 Task: Search round trip flight ticket for 5 adults, 2 children, 1 infant in seat and 1 infant on lap in economy from Wrangell: Wrangell Airport (also See Wrangell Seaplane Base) to Greenville: Pitt-greenville Airport on 5-2-2023 and return on 5-3-2023. Number of bags: 10 checked bags. Price is upto 83000. Outbound departure time preference is 15:00. Return departure time preference is 15:15.
Action: Mouse moved to (220, 218)
Screenshot: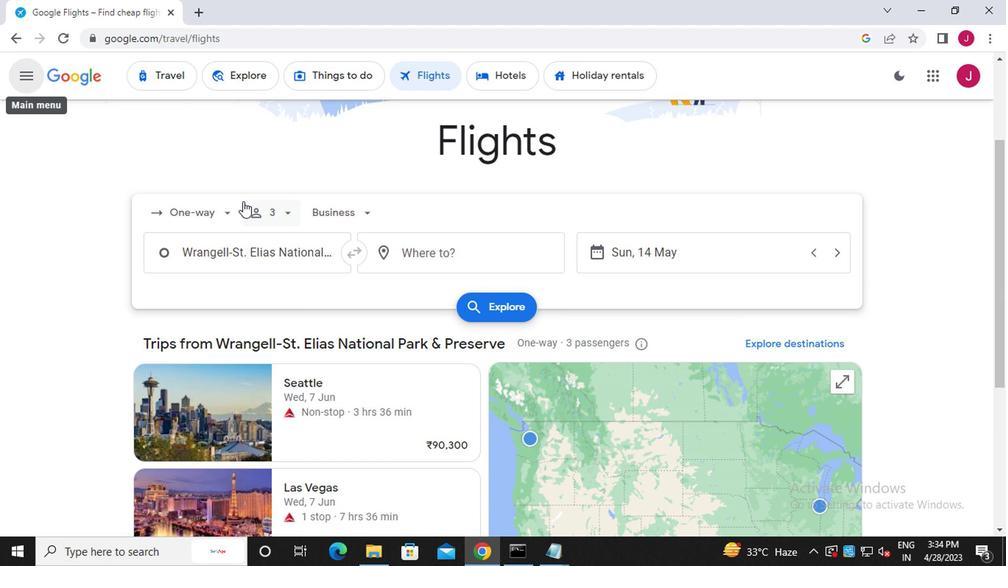 
Action: Mouse pressed left at (220, 218)
Screenshot: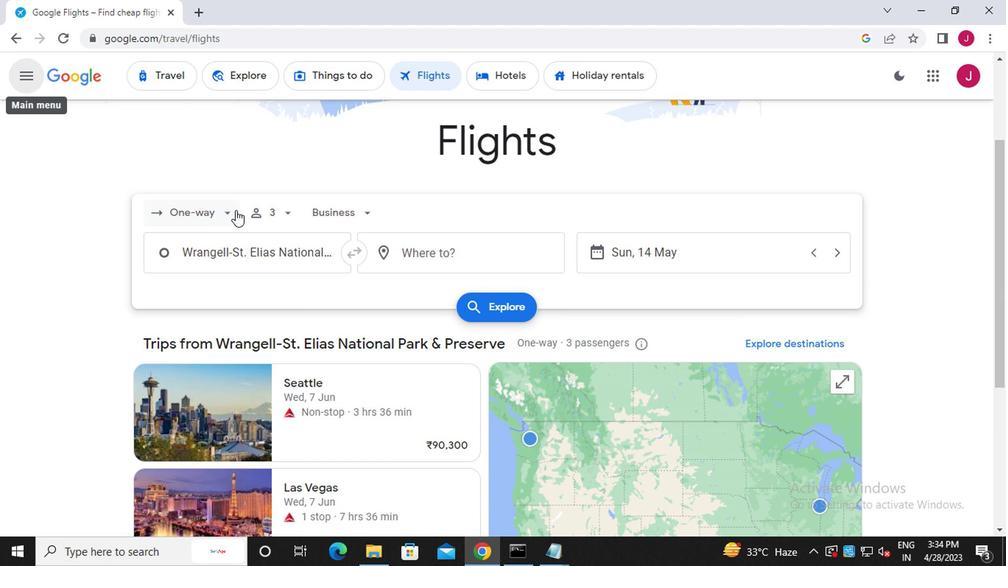 
Action: Mouse moved to (218, 245)
Screenshot: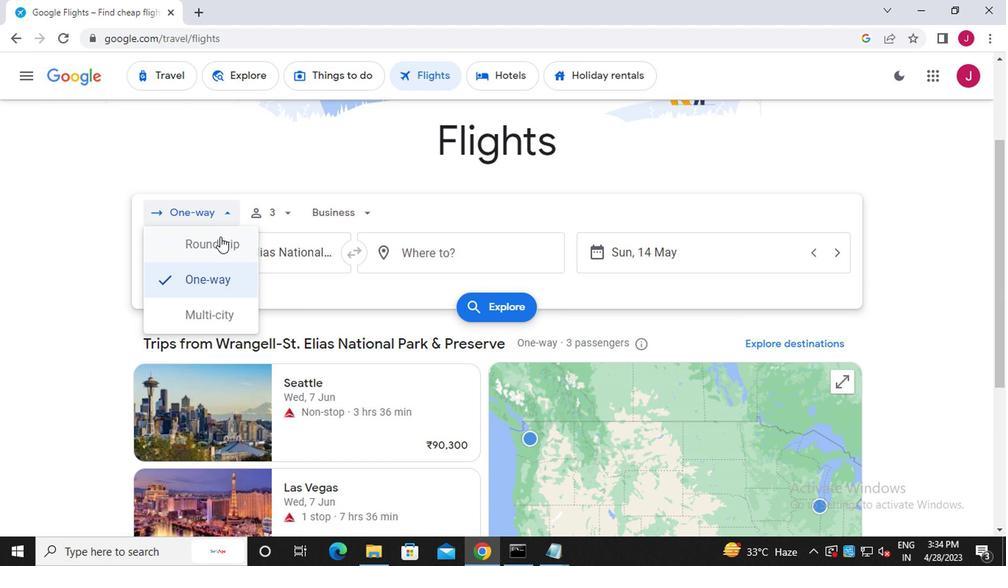 
Action: Mouse pressed left at (218, 245)
Screenshot: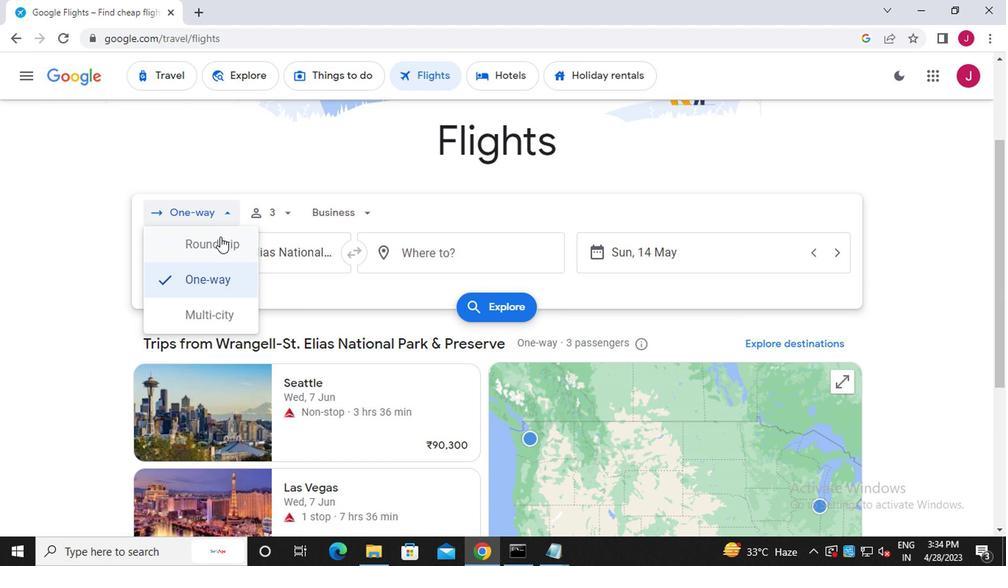
Action: Mouse moved to (288, 216)
Screenshot: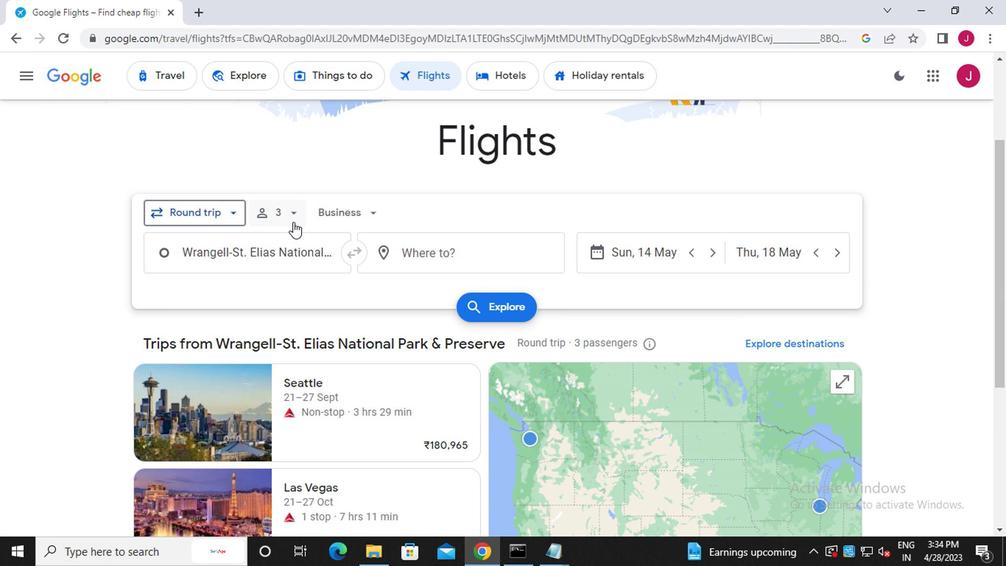 
Action: Mouse pressed left at (288, 216)
Screenshot: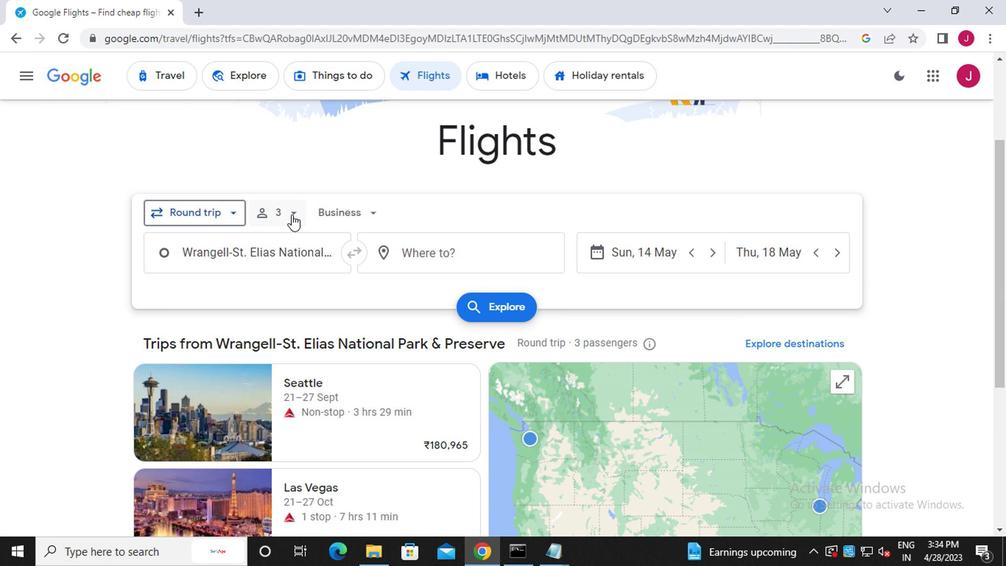 
Action: Mouse moved to (403, 249)
Screenshot: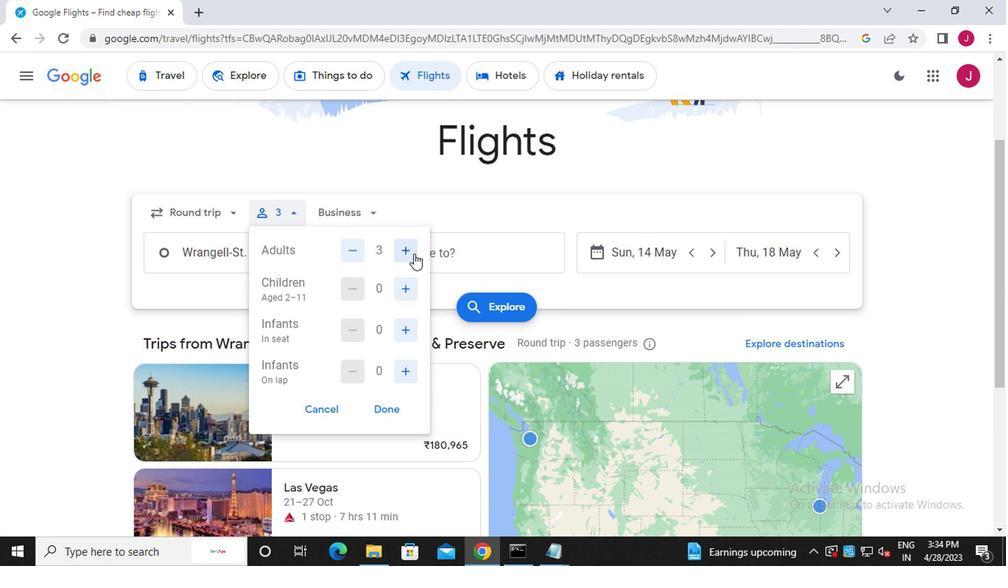 
Action: Mouse pressed left at (403, 249)
Screenshot: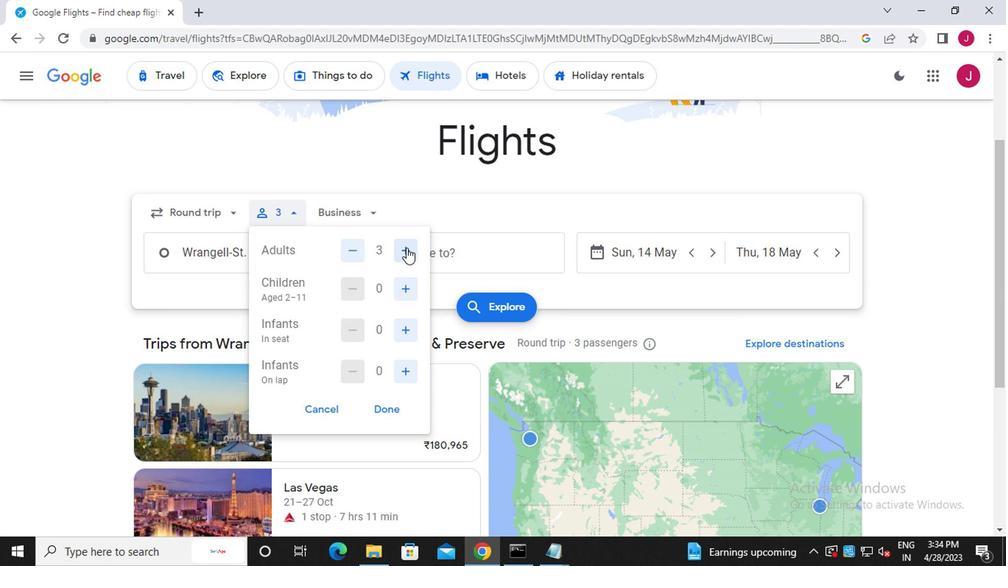 
Action: Mouse pressed left at (403, 249)
Screenshot: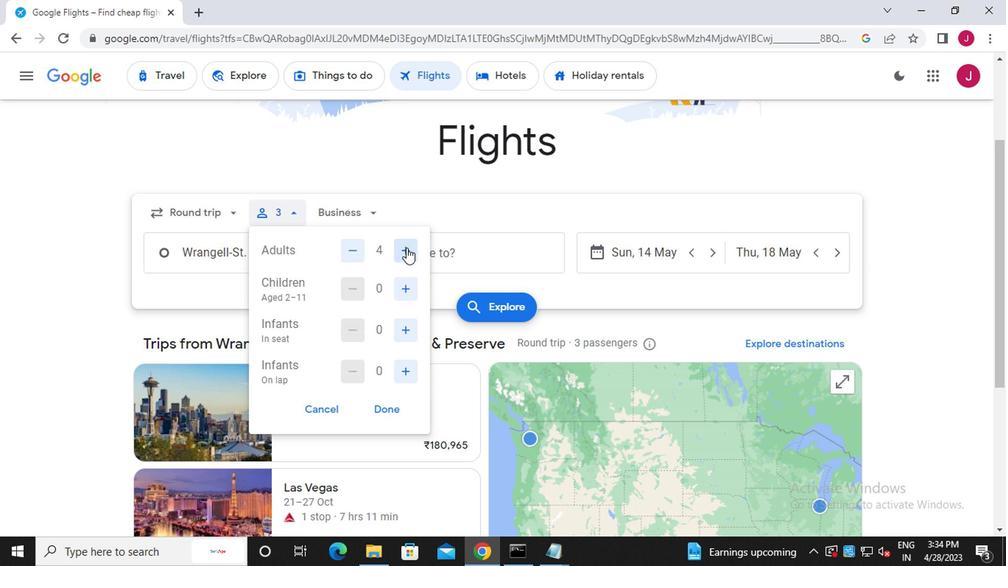 
Action: Mouse moved to (402, 294)
Screenshot: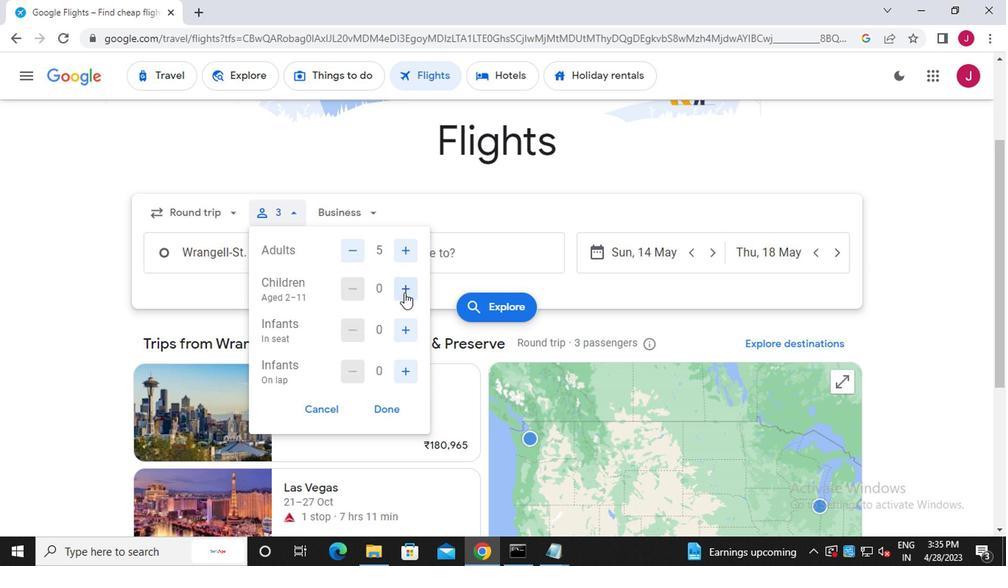 
Action: Mouse pressed left at (402, 294)
Screenshot: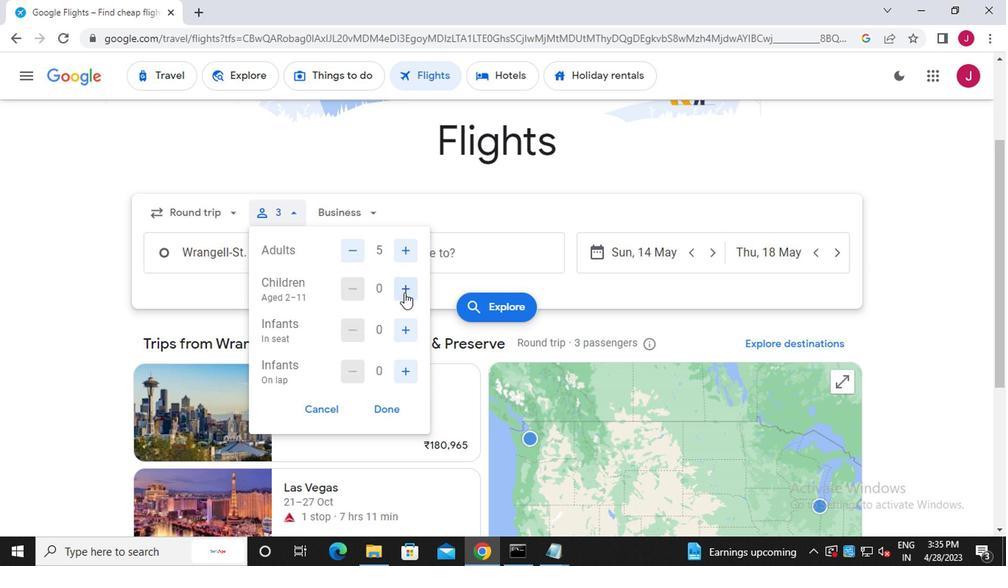 
Action: Mouse moved to (403, 294)
Screenshot: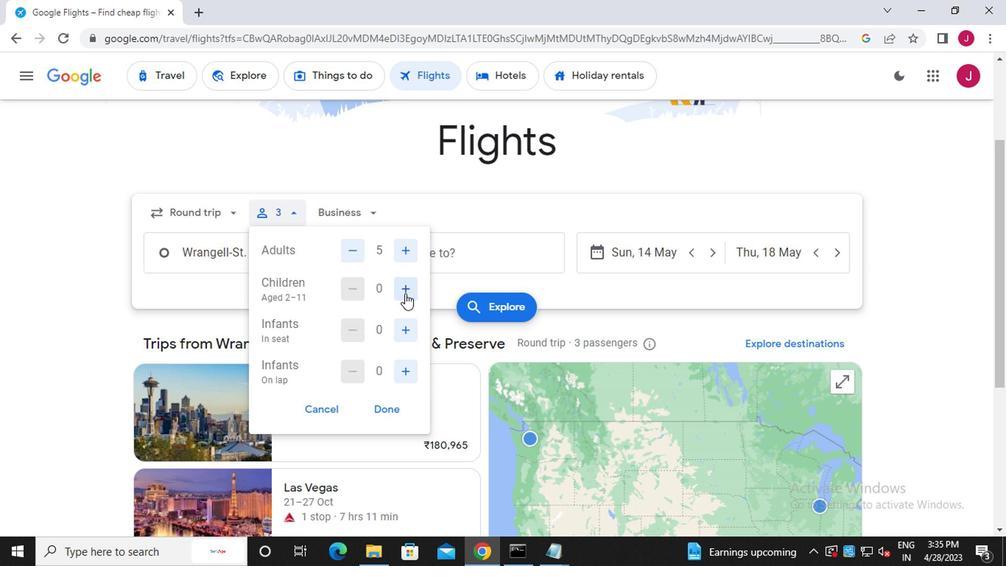 
Action: Mouse pressed left at (403, 294)
Screenshot: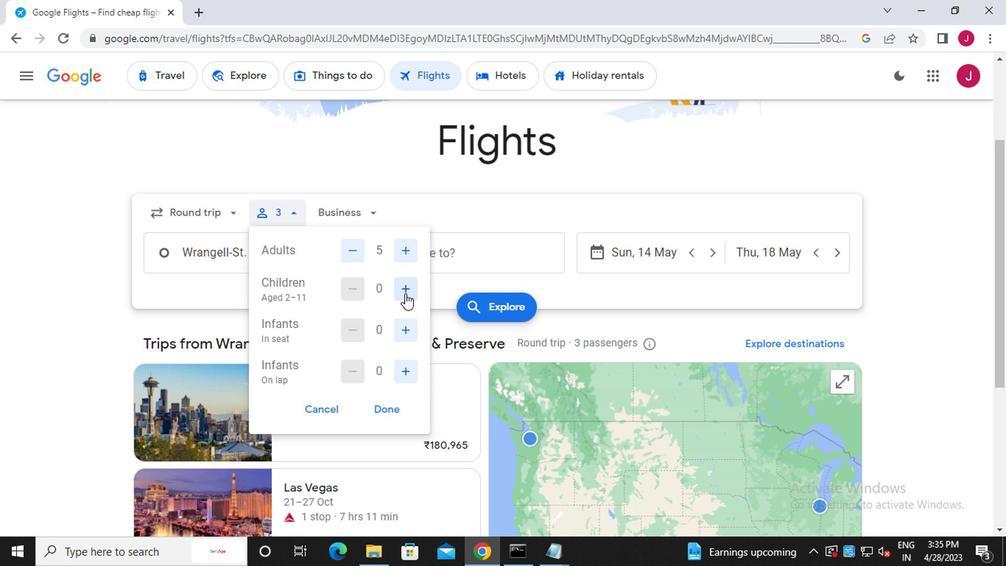 
Action: Mouse moved to (398, 335)
Screenshot: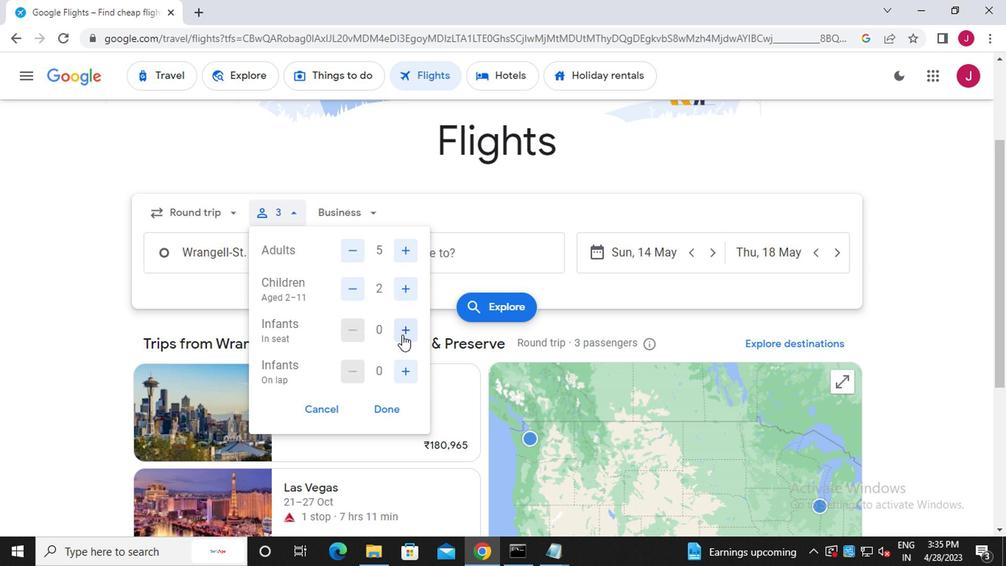 
Action: Mouse pressed left at (398, 335)
Screenshot: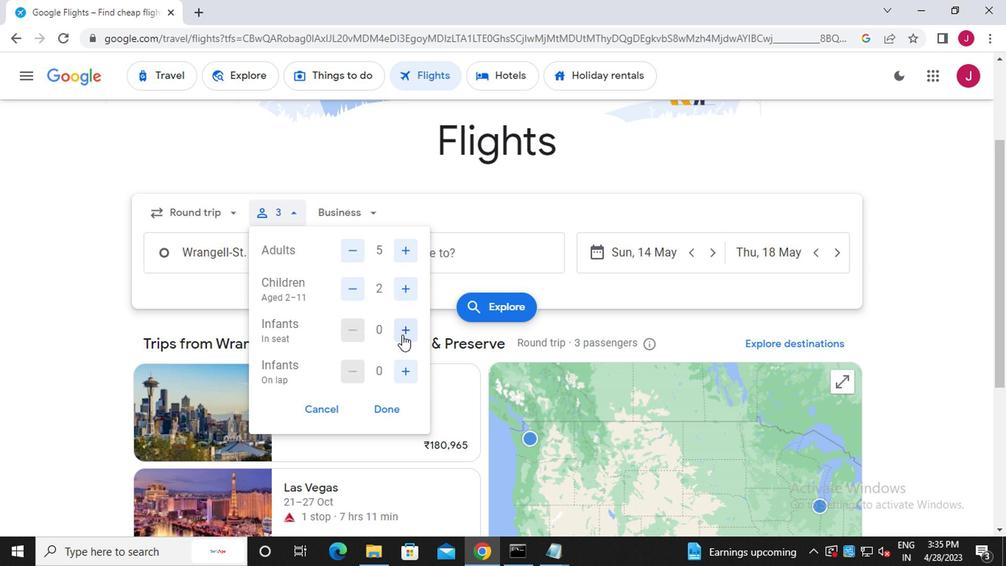 
Action: Mouse moved to (405, 370)
Screenshot: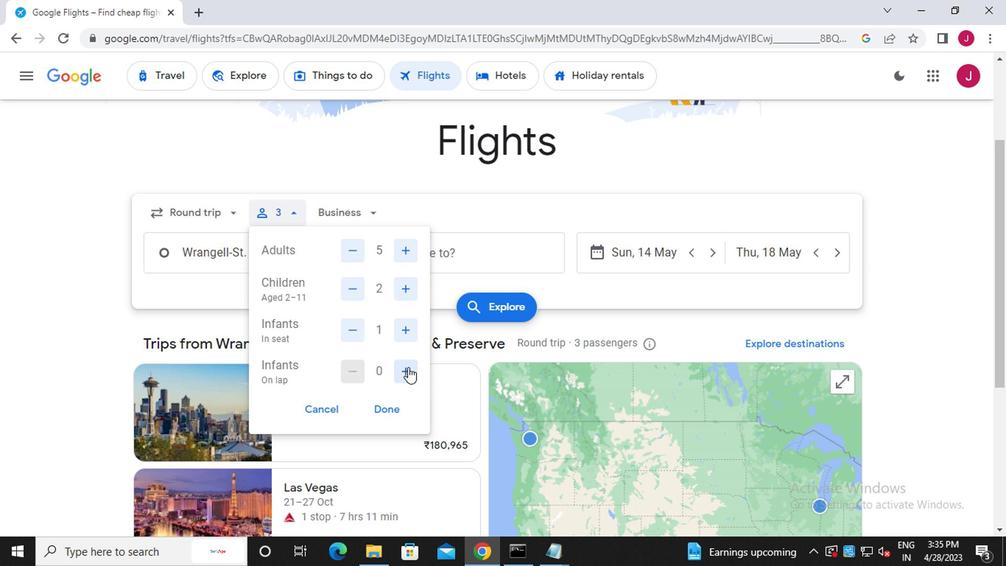 
Action: Mouse pressed left at (405, 370)
Screenshot: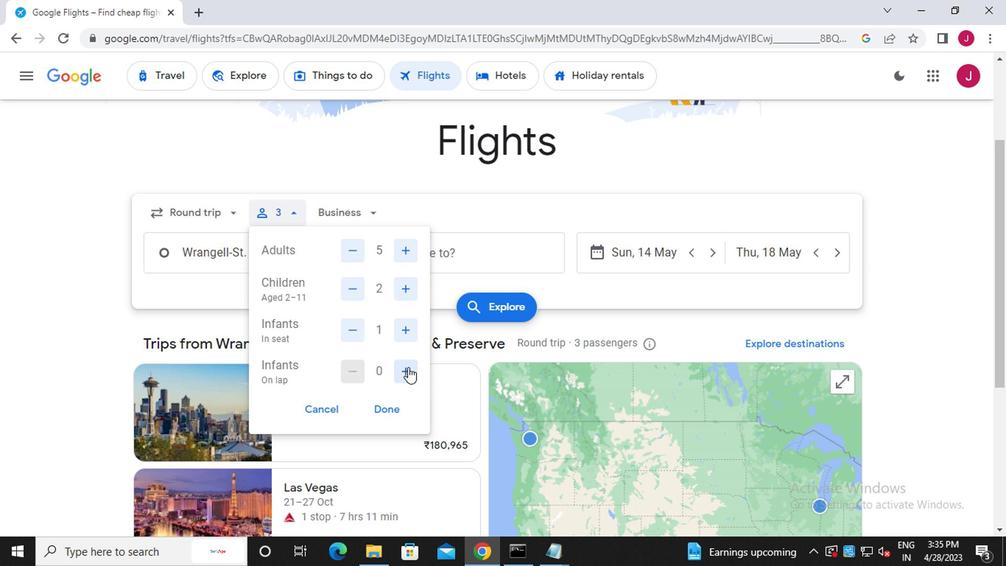 
Action: Mouse moved to (388, 407)
Screenshot: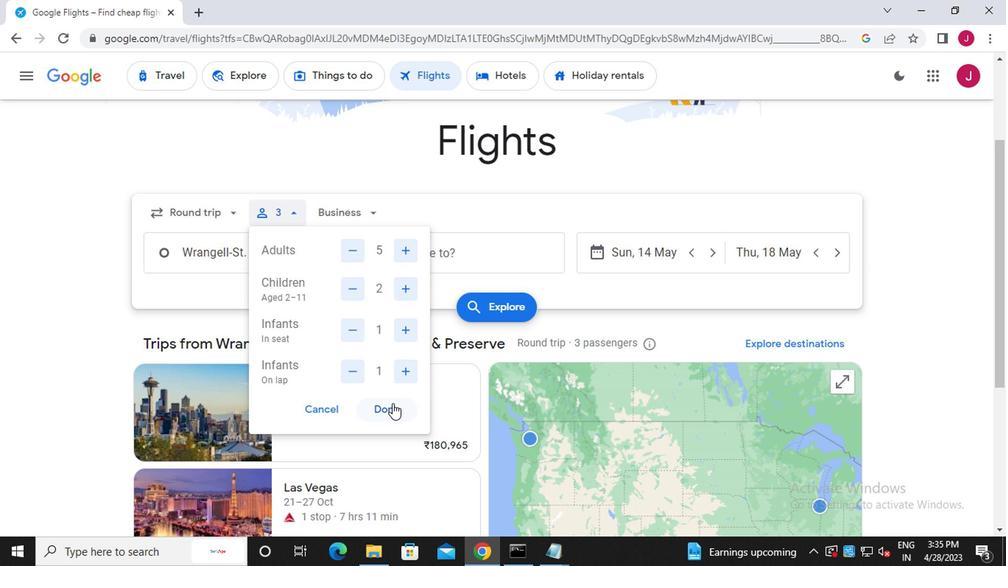 
Action: Mouse pressed left at (388, 407)
Screenshot: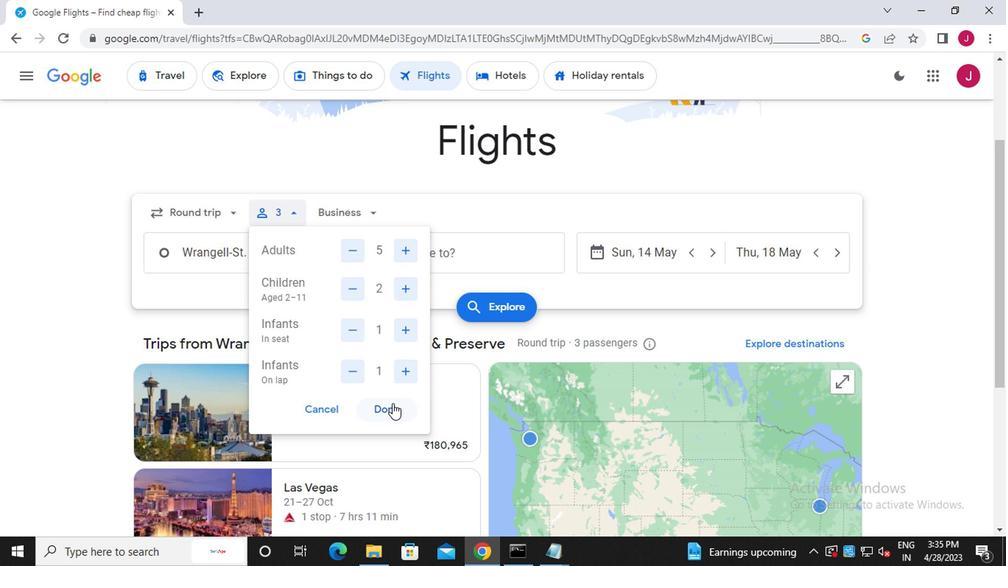 
Action: Mouse moved to (362, 210)
Screenshot: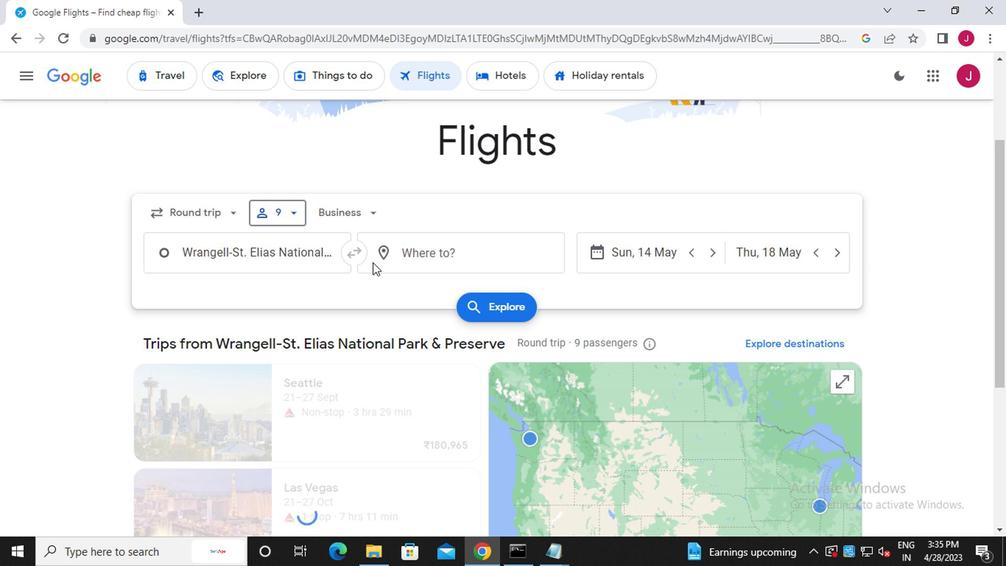 
Action: Mouse pressed left at (362, 210)
Screenshot: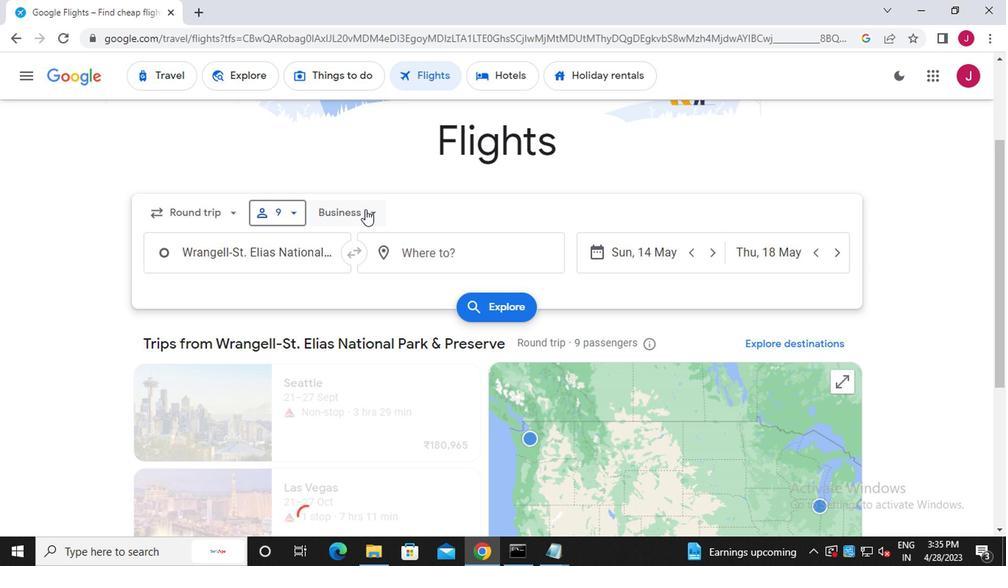 
Action: Mouse moved to (383, 245)
Screenshot: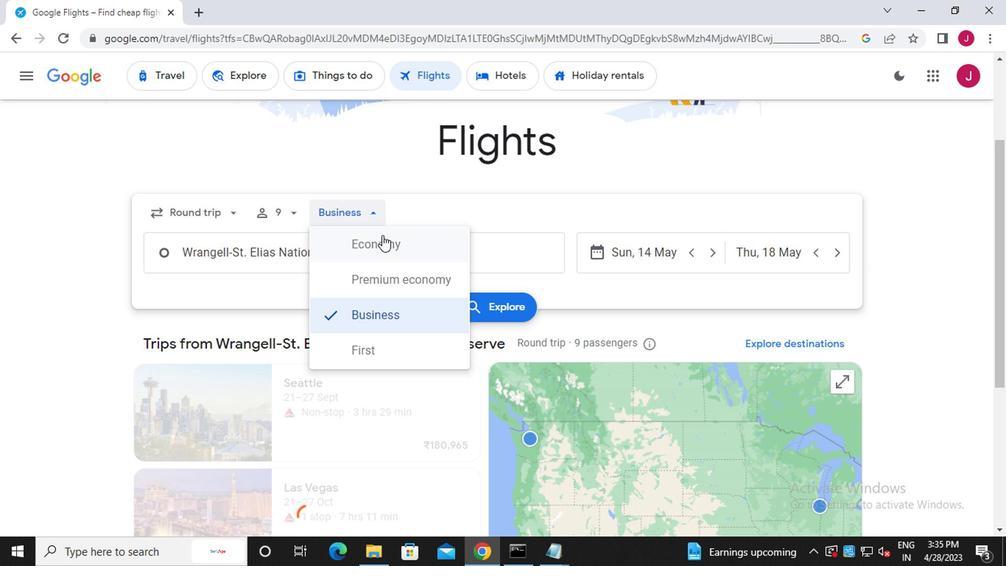 
Action: Mouse pressed left at (383, 245)
Screenshot: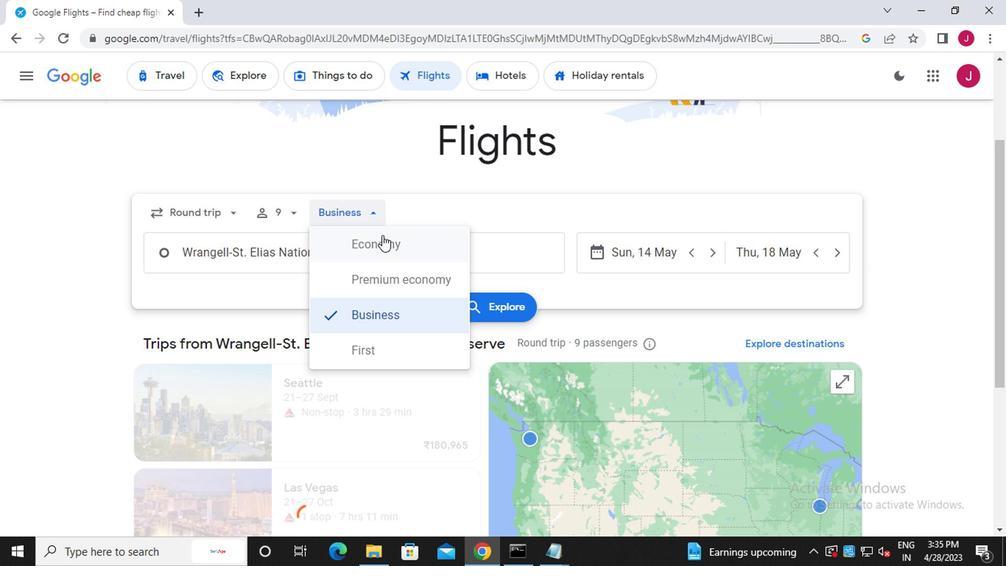 
Action: Mouse moved to (317, 258)
Screenshot: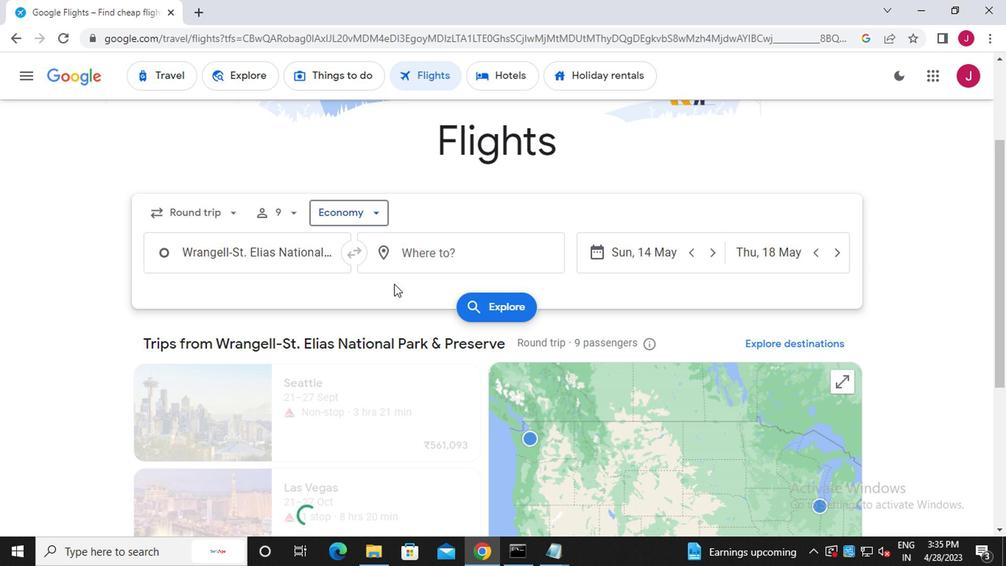 
Action: Mouse pressed left at (317, 258)
Screenshot: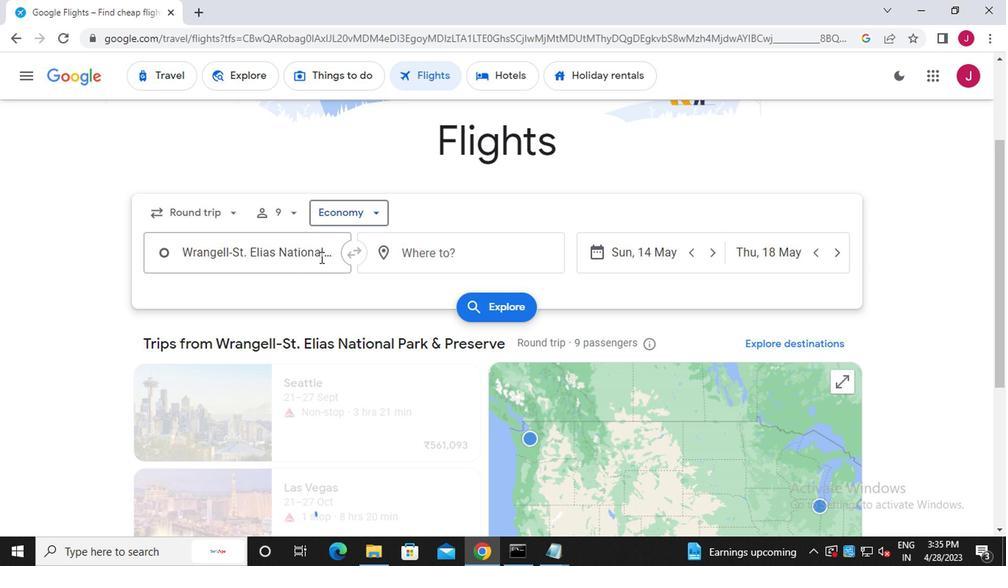 
Action: Key pressed wrangel<Key.space>air
Screenshot: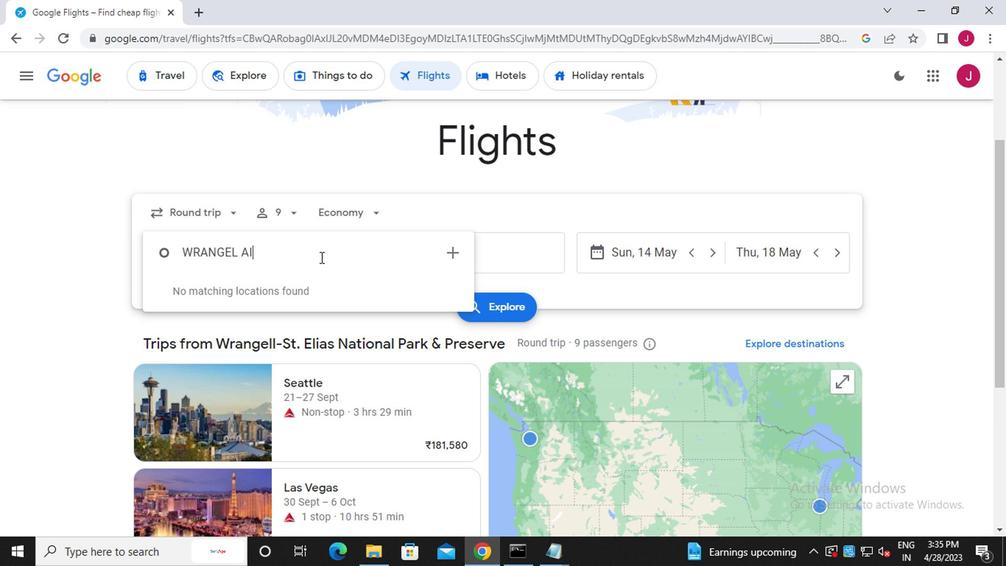 
Action: Mouse moved to (316, 302)
Screenshot: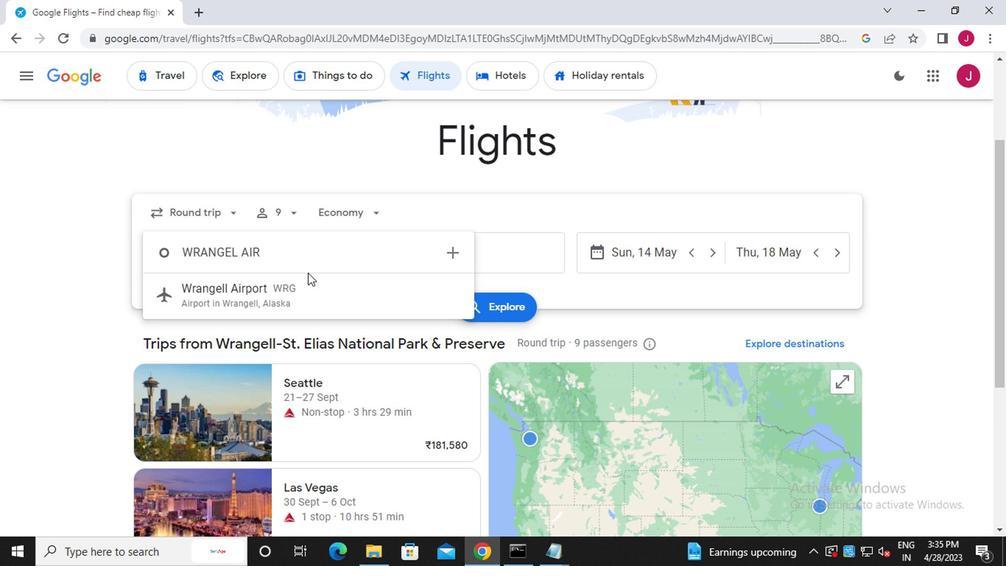 
Action: Mouse pressed left at (316, 302)
Screenshot: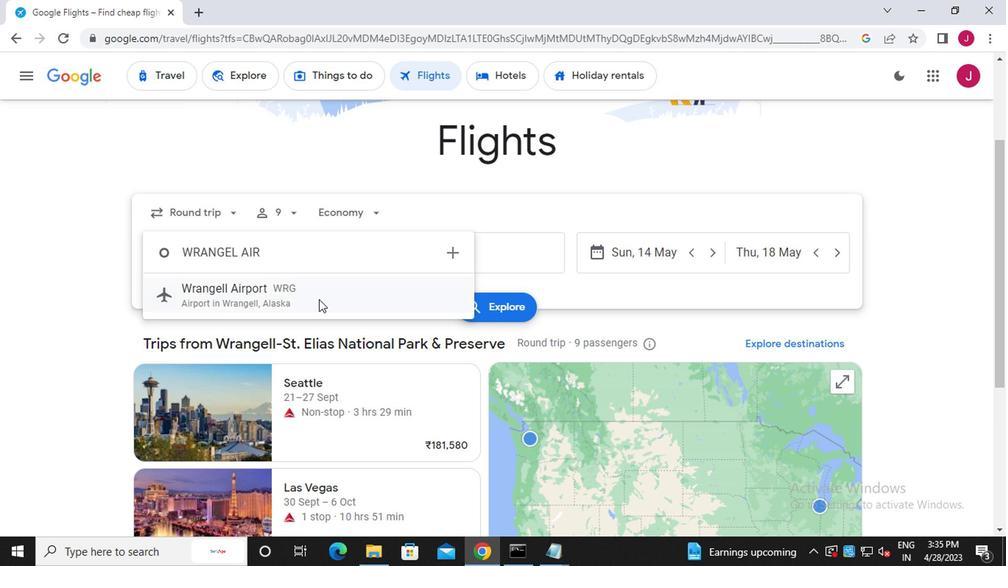 
Action: Mouse moved to (434, 264)
Screenshot: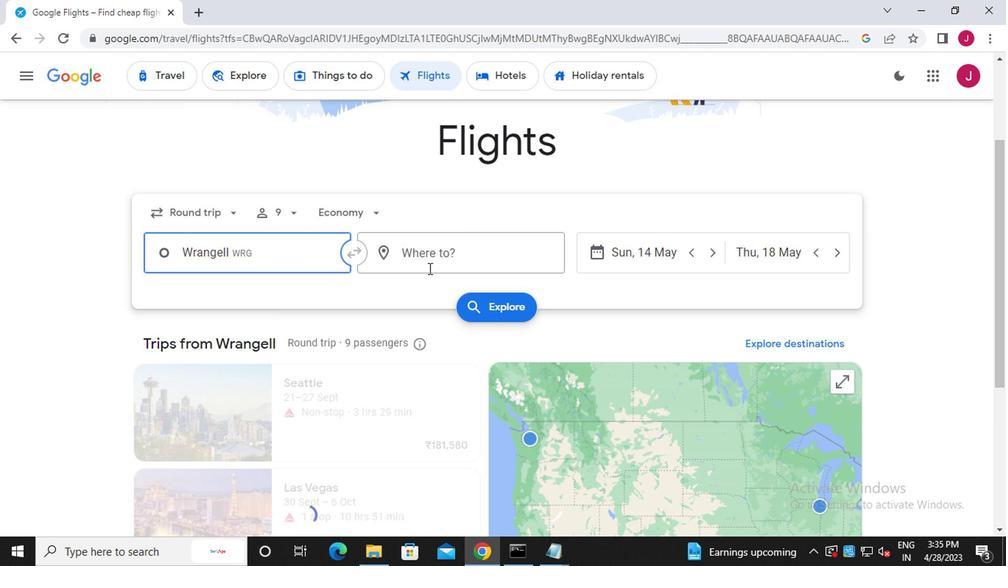 
Action: Mouse pressed left at (434, 264)
Screenshot: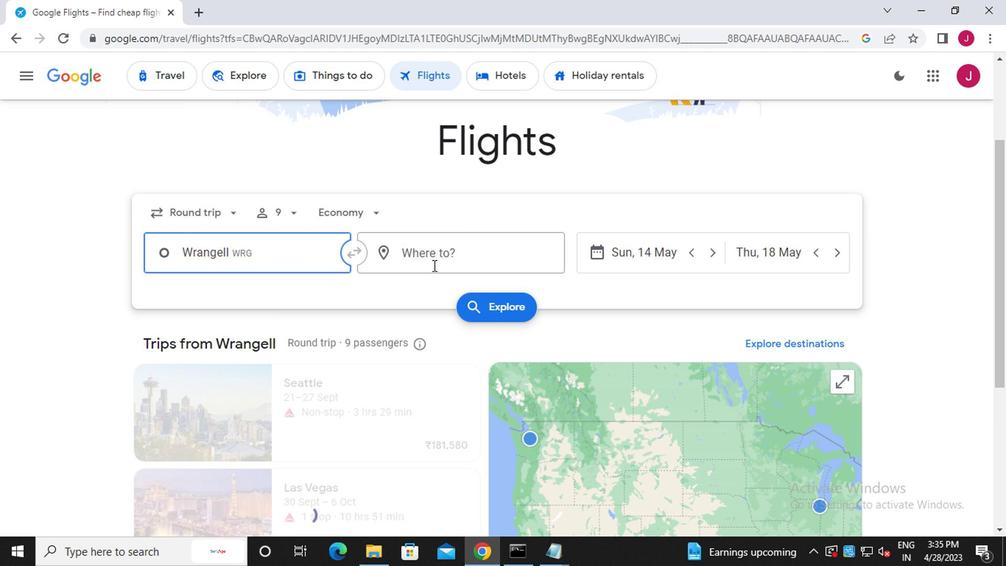 
Action: Mouse moved to (434, 264)
Screenshot: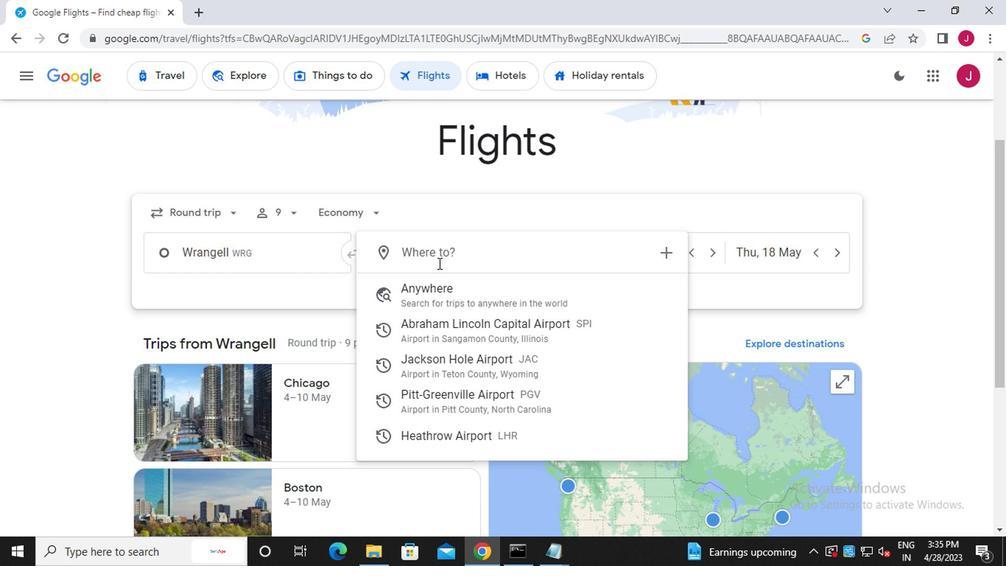 
Action: Key pressed greenville
Screenshot: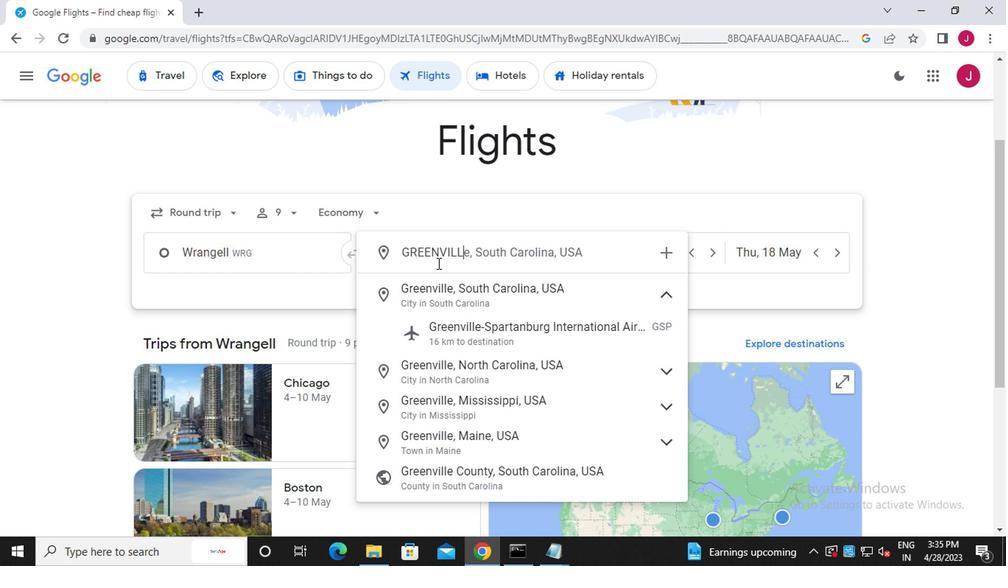 
Action: Mouse moved to (434, 264)
Screenshot: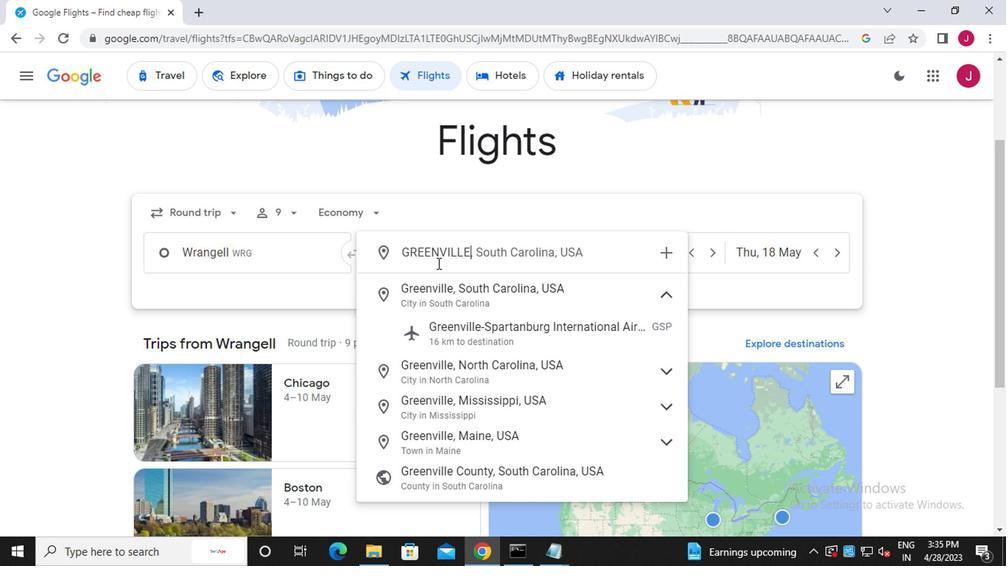 
Action: Key pressed <Key.space>pi
Screenshot: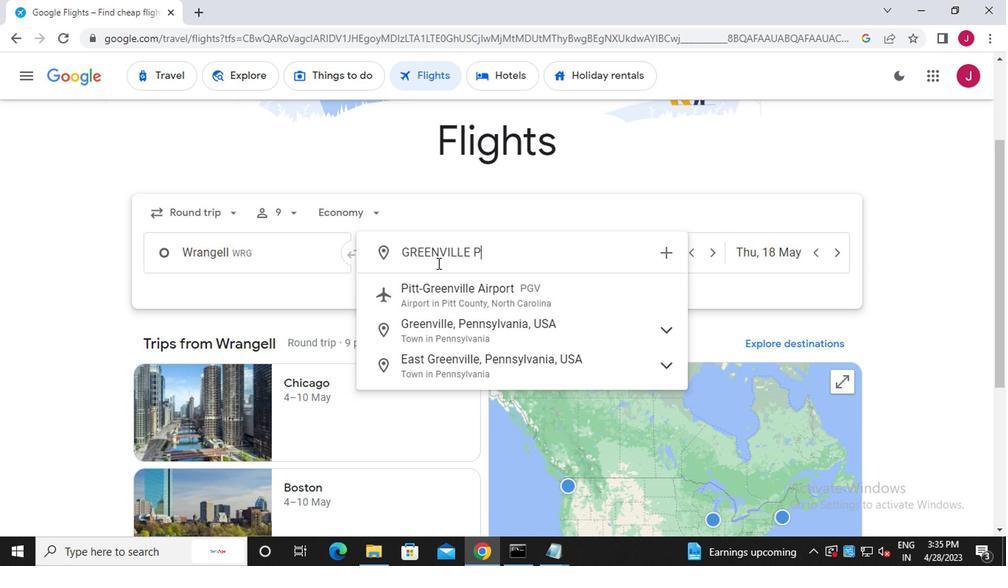 
Action: Mouse moved to (472, 304)
Screenshot: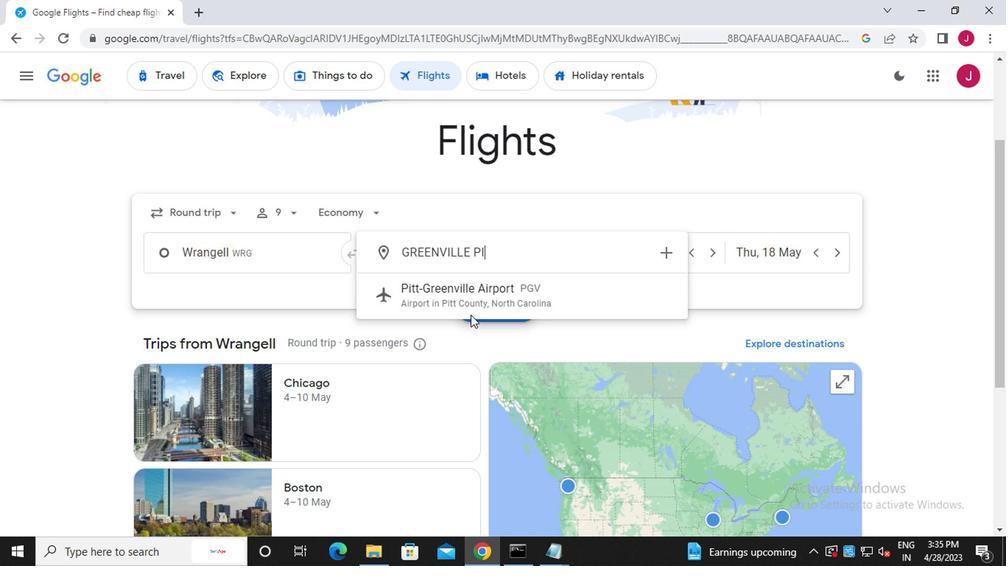 
Action: Mouse pressed left at (472, 304)
Screenshot: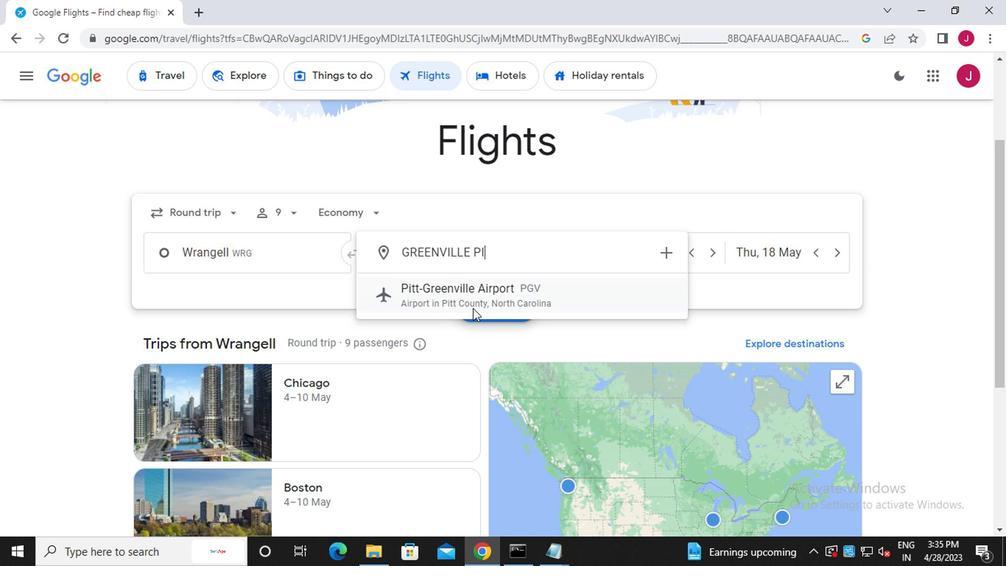 
Action: Mouse moved to (663, 253)
Screenshot: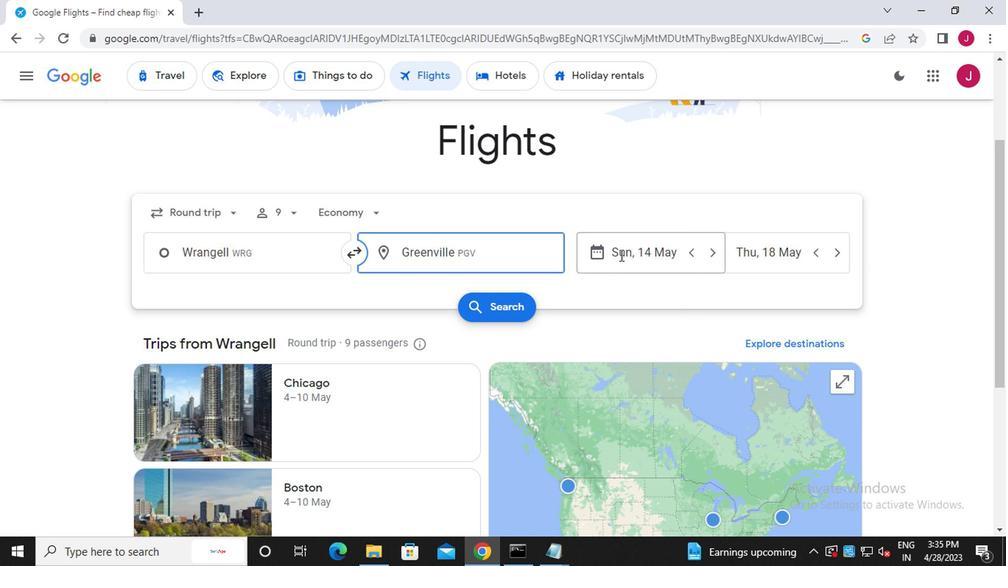 
Action: Mouse pressed left at (663, 253)
Screenshot: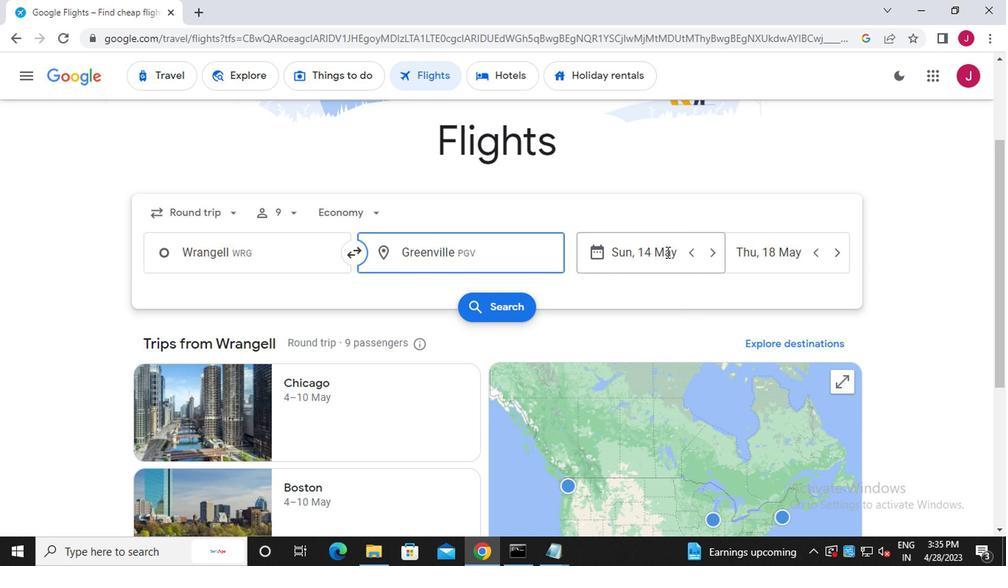 
Action: Mouse moved to (678, 254)
Screenshot: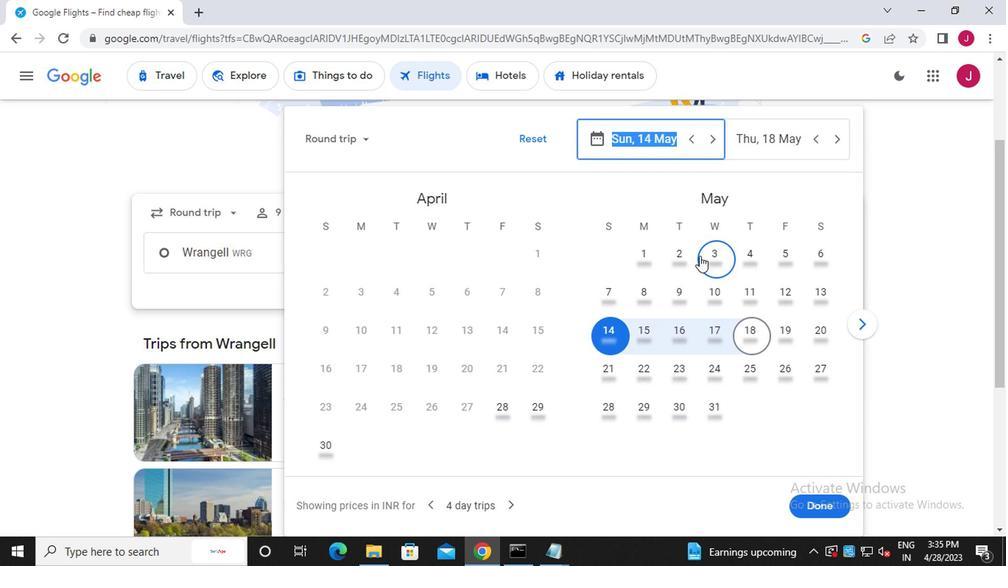 
Action: Mouse pressed left at (678, 254)
Screenshot: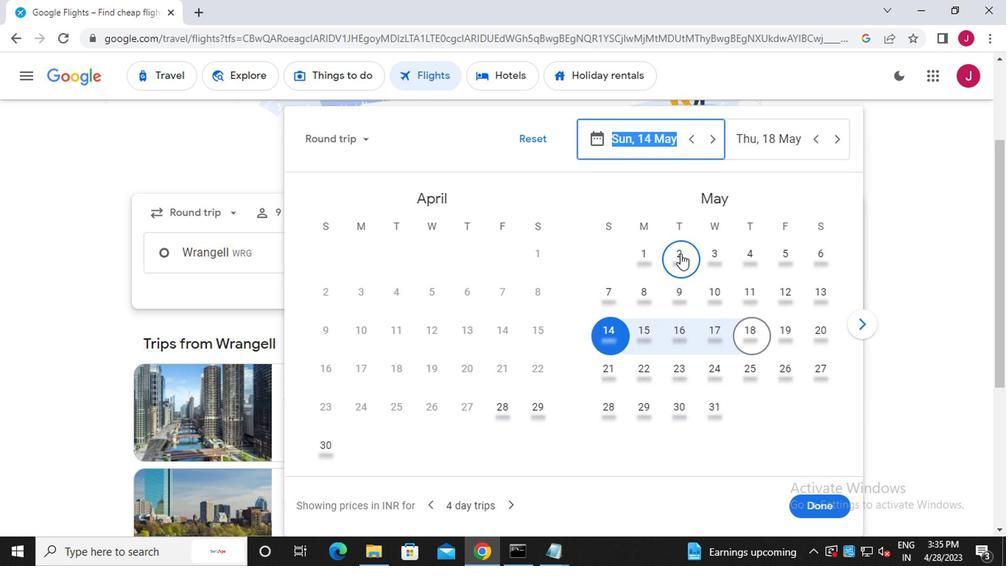 
Action: Mouse moved to (721, 263)
Screenshot: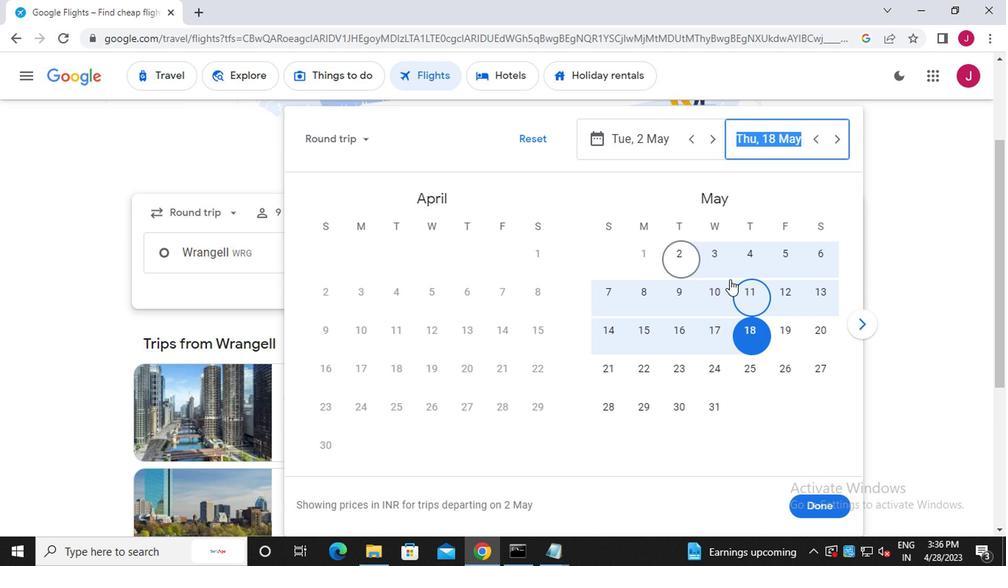 
Action: Mouse pressed left at (721, 263)
Screenshot: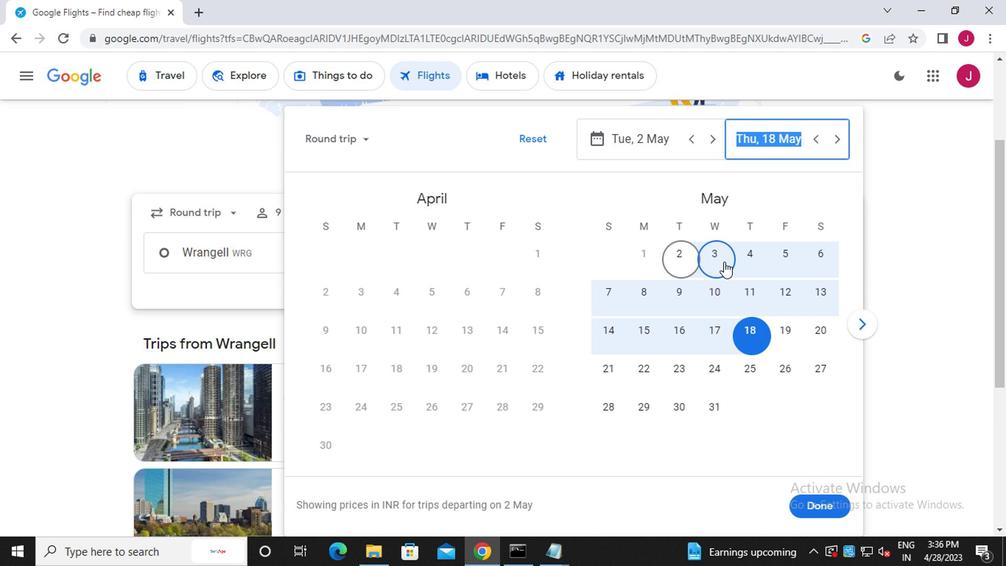 
Action: Mouse moved to (818, 503)
Screenshot: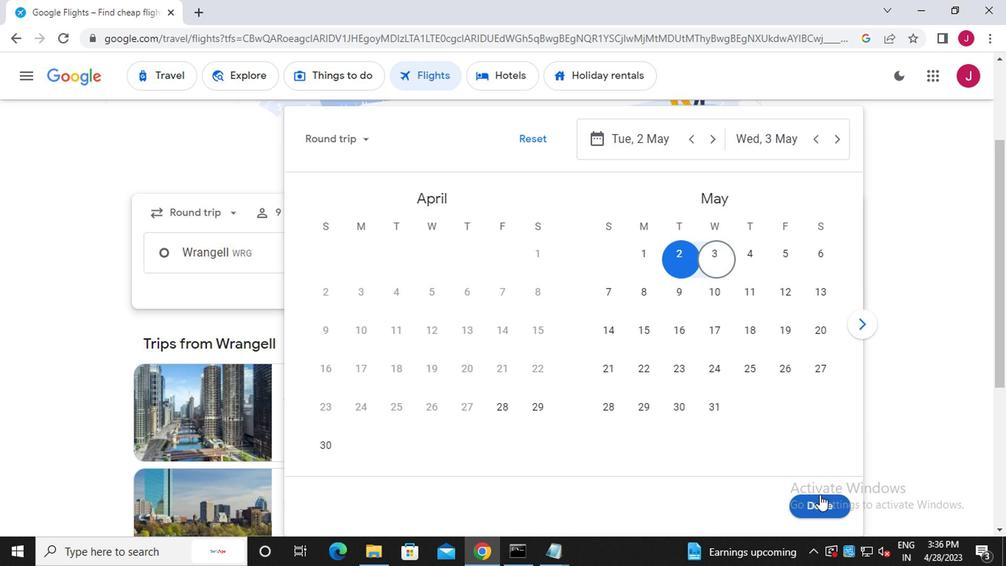 
Action: Mouse pressed left at (818, 503)
Screenshot: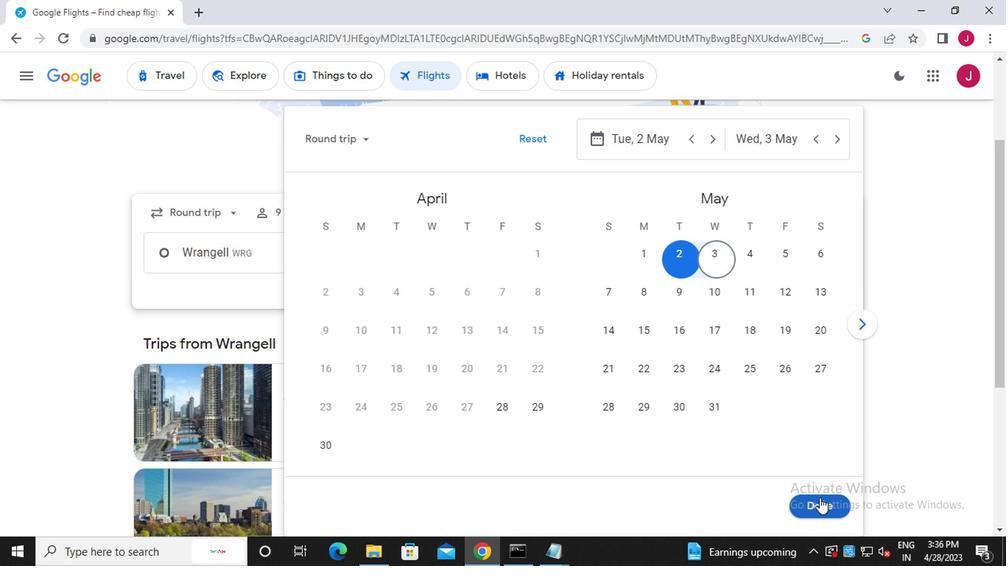 
Action: Mouse moved to (509, 310)
Screenshot: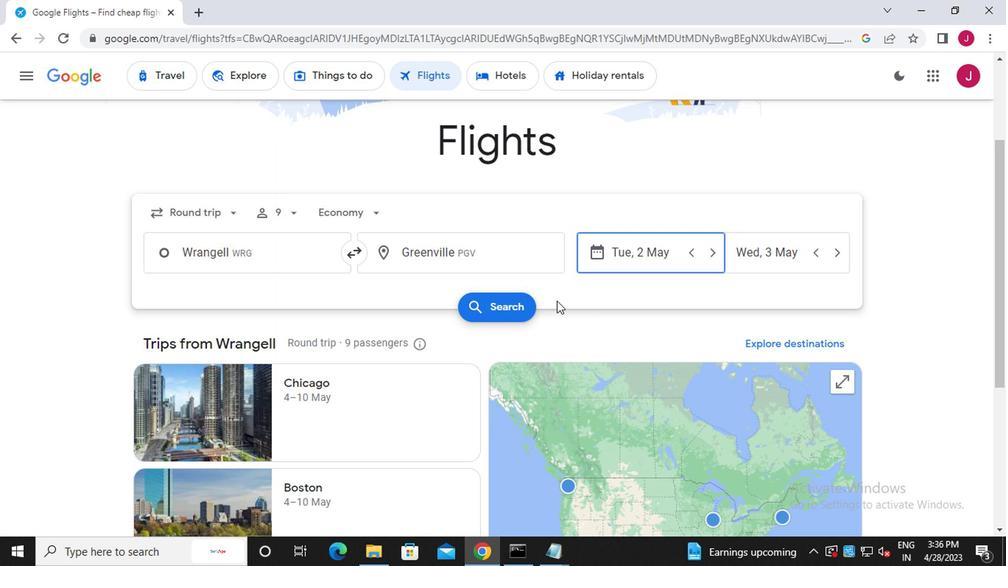 
Action: Mouse pressed left at (509, 310)
Screenshot: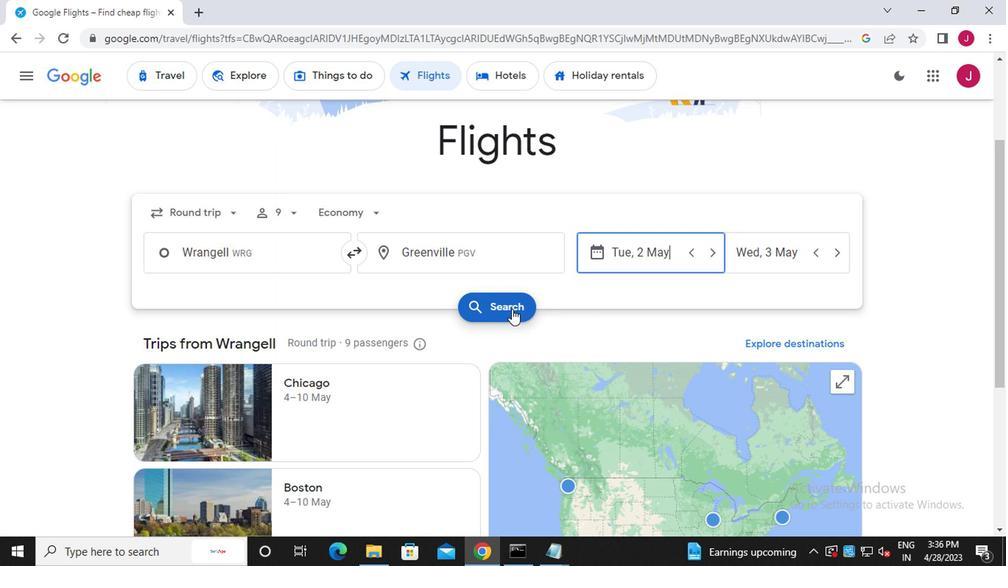 
Action: Mouse moved to (162, 211)
Screenshot: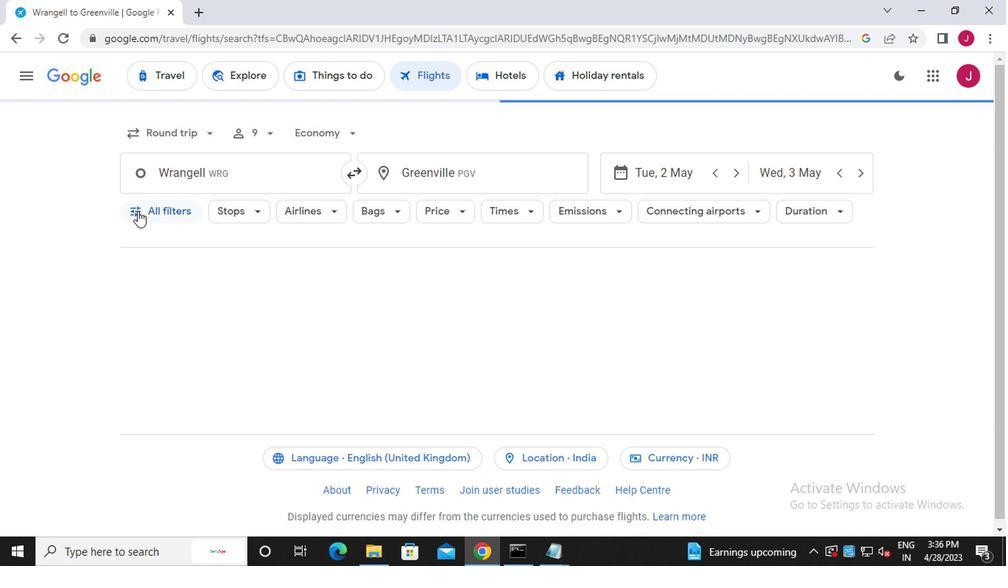 
Action: Mouse pressed left at (162, 211)
Screenshot: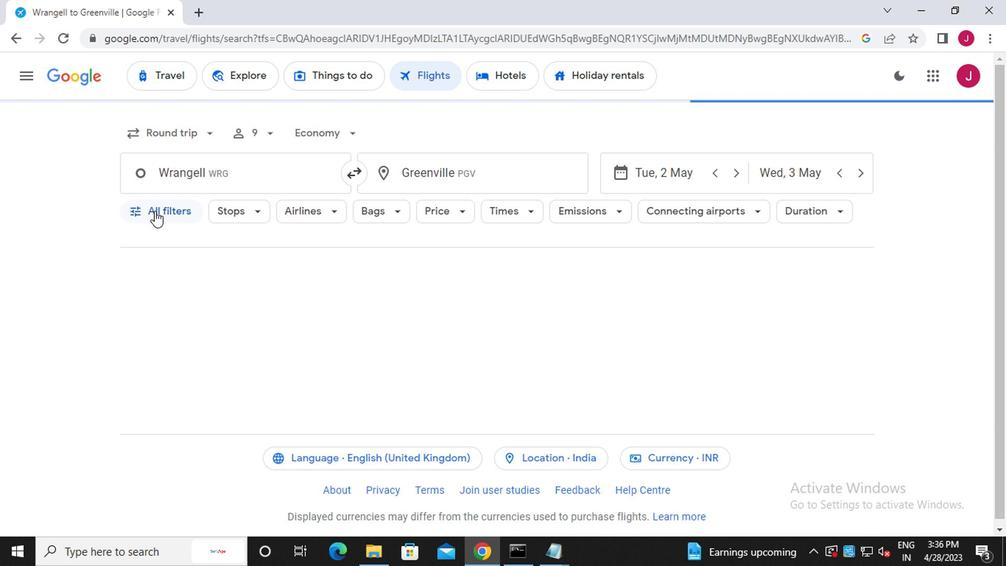 
Action: Mouse moved to (321, 350)
Screenshot: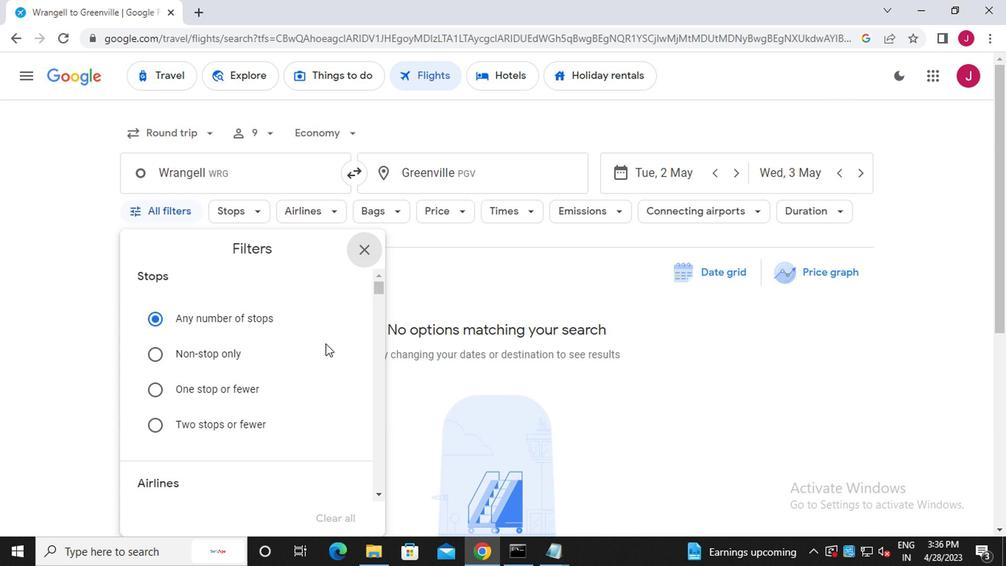 
Action: Mouse scrolled (321, 350) with delta (0, 0)
Screenshot: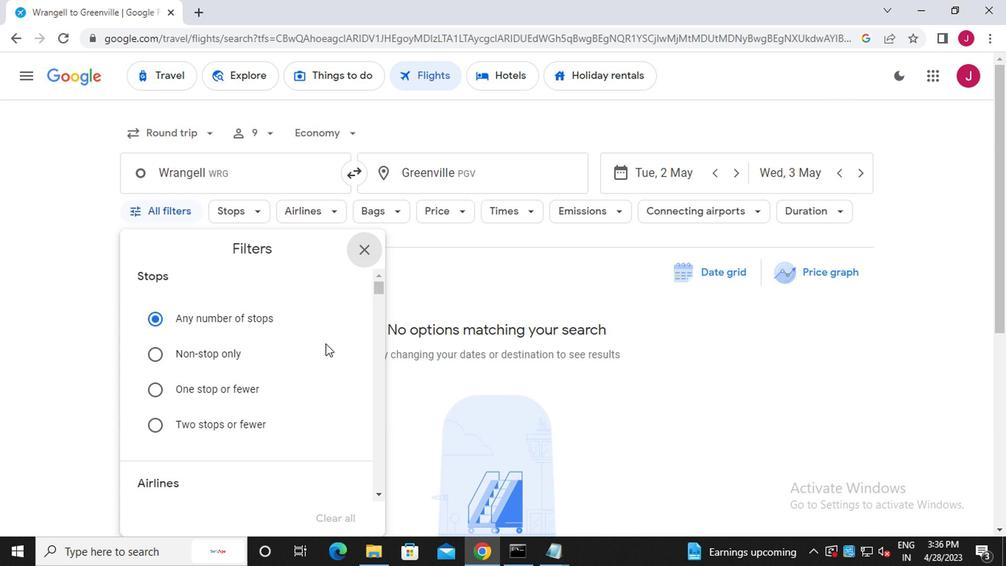 
Action: Mouse moved to (319, 351)
Screenshot: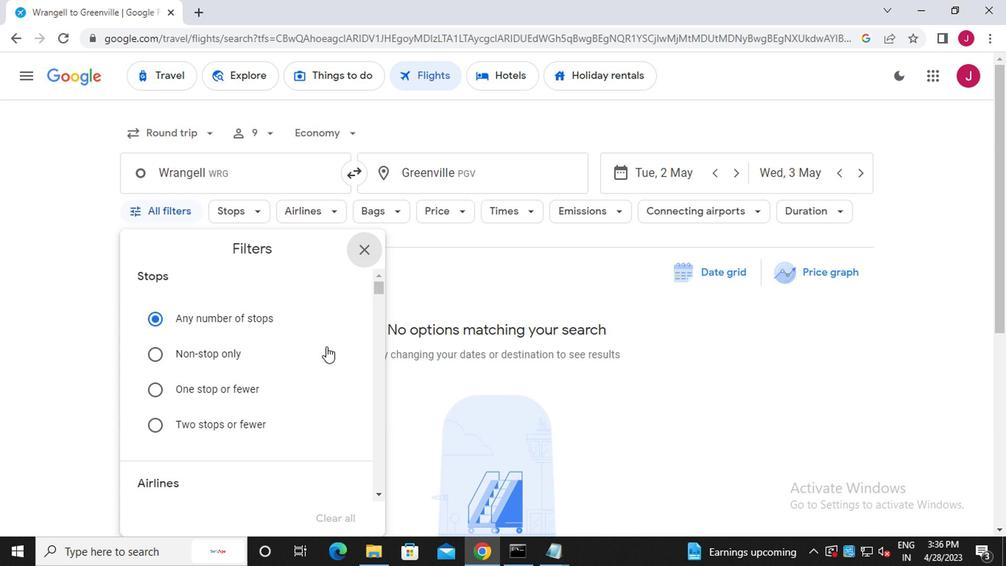 
Action: Mouse scrolled (319, 350) with delta (0, -1)
Screenshot: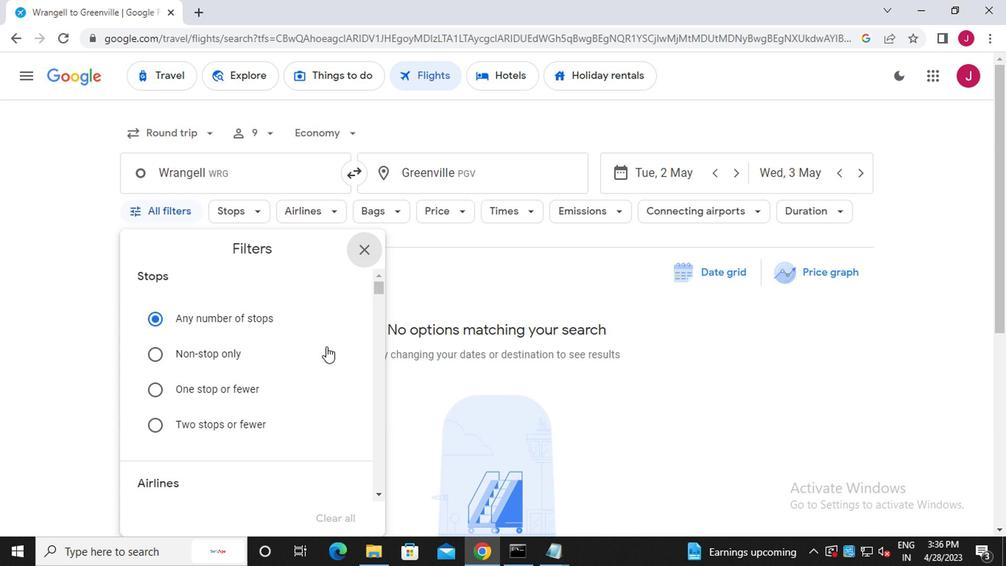 
Action: Mouse scrolled (319, 350) with delta (0, -1)
Screenshot: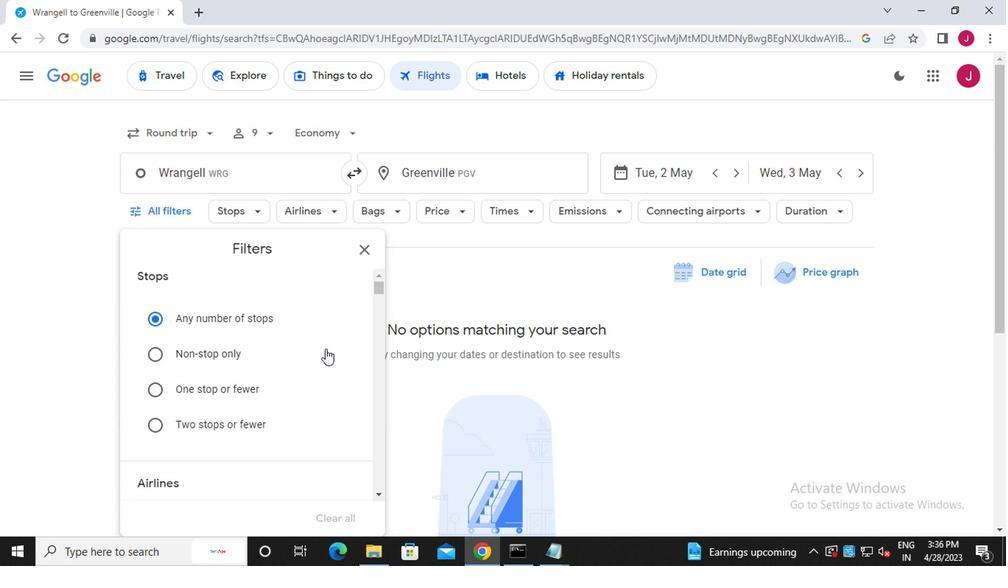 
Action: Mouse scrolled (319, 350) with delta (0, -1)
Screenshot: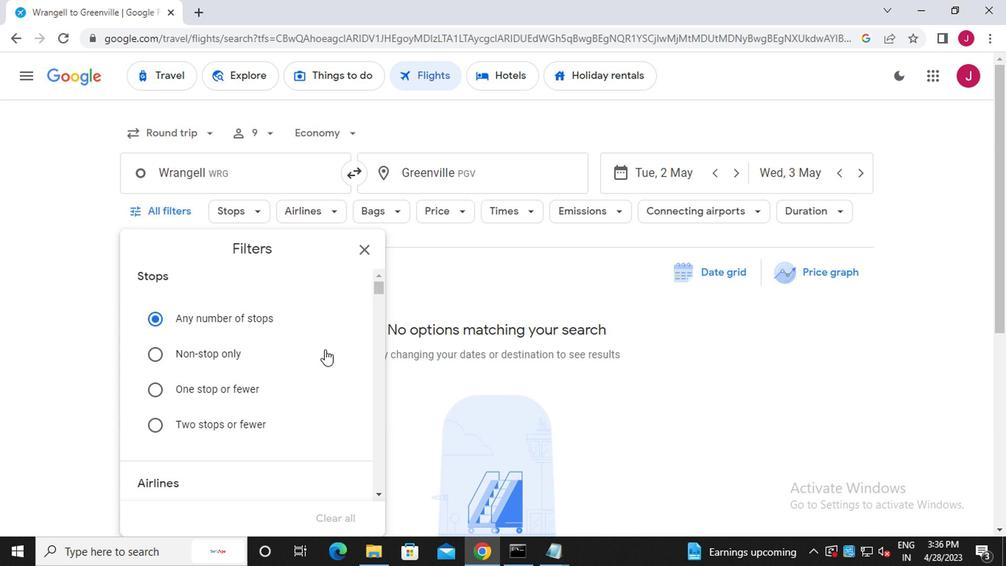 
Action: Mouse scrolled (319, 350) with delta (0, -1)
Screenshot: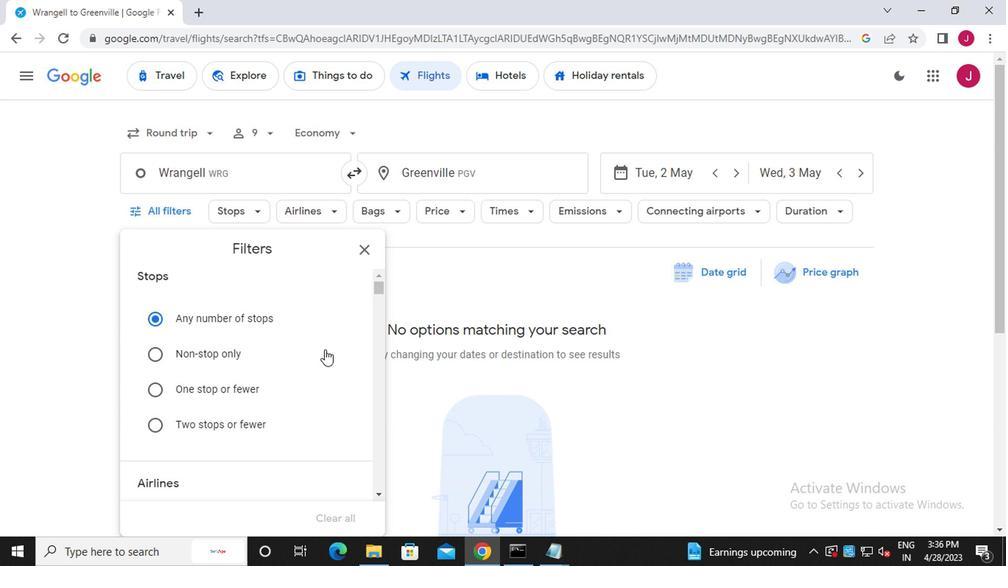 
Action: Mouse moved to (320, 351)
Screenshot: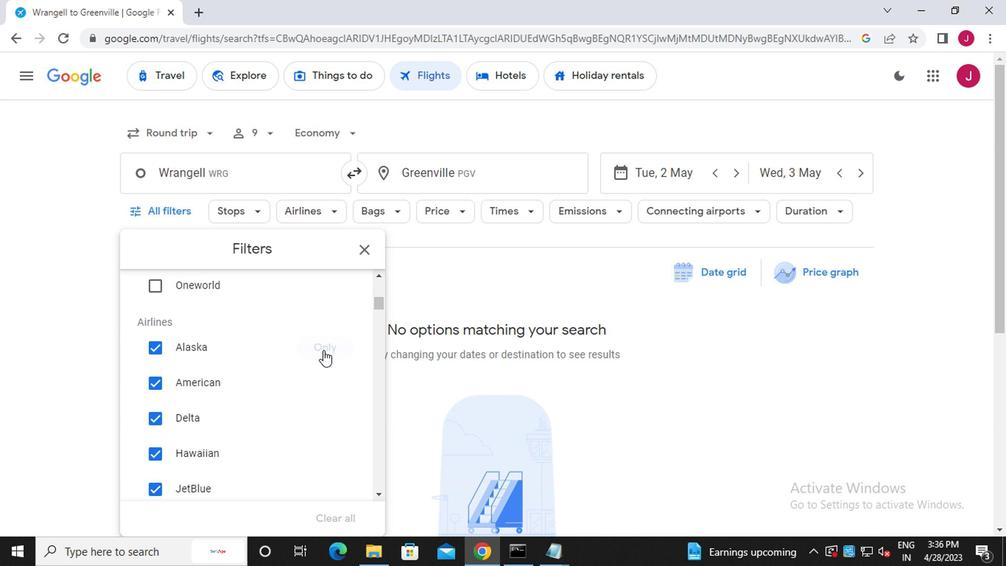 
Action: Mouse scrolled (320, 352) with delta (0, 0)
Screenshot: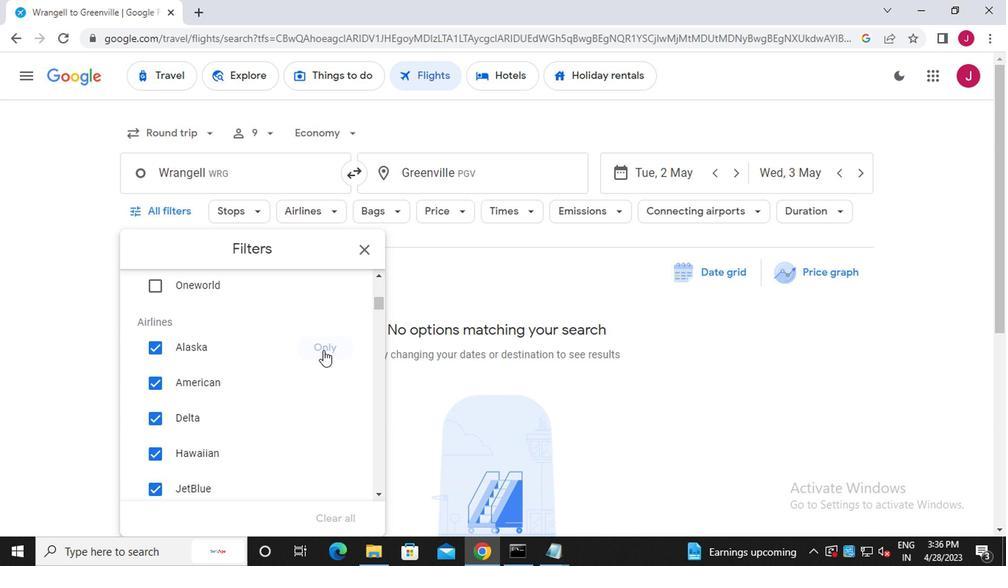 
Action: Mouse scrolled (320, 352) with delta (0, 0)
Screenshot: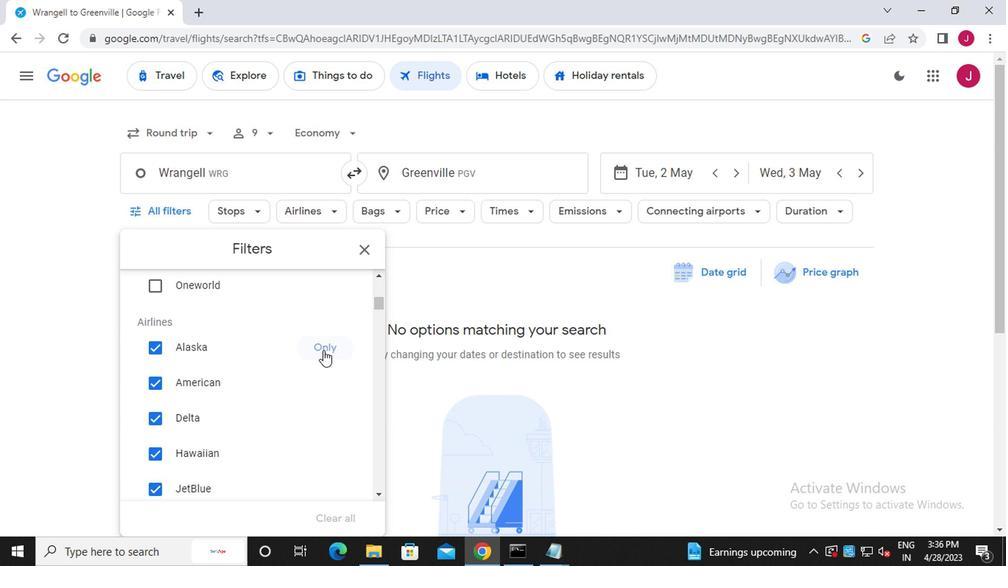 
Action: Mouse moved to (337, 305)
Screenshot: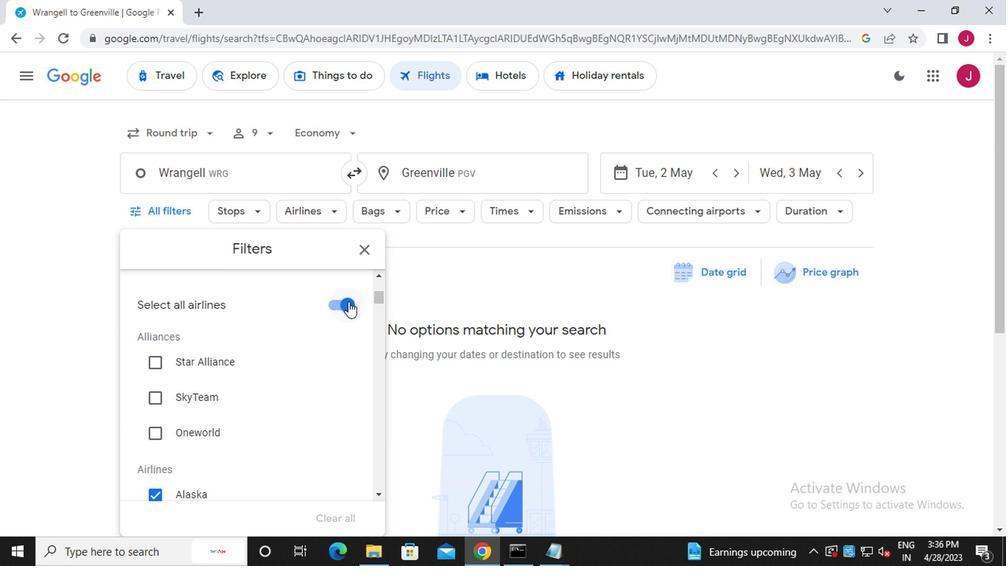 
Action: Mouse pressed left at (337, 305)
Screenshot: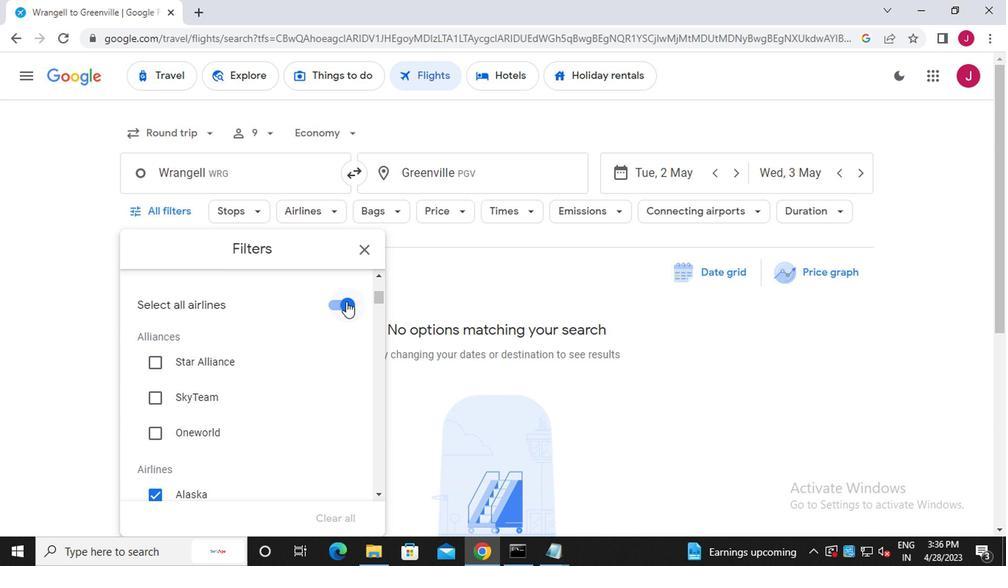 
Action: Mouse moved to (302, 357)
Screenshot: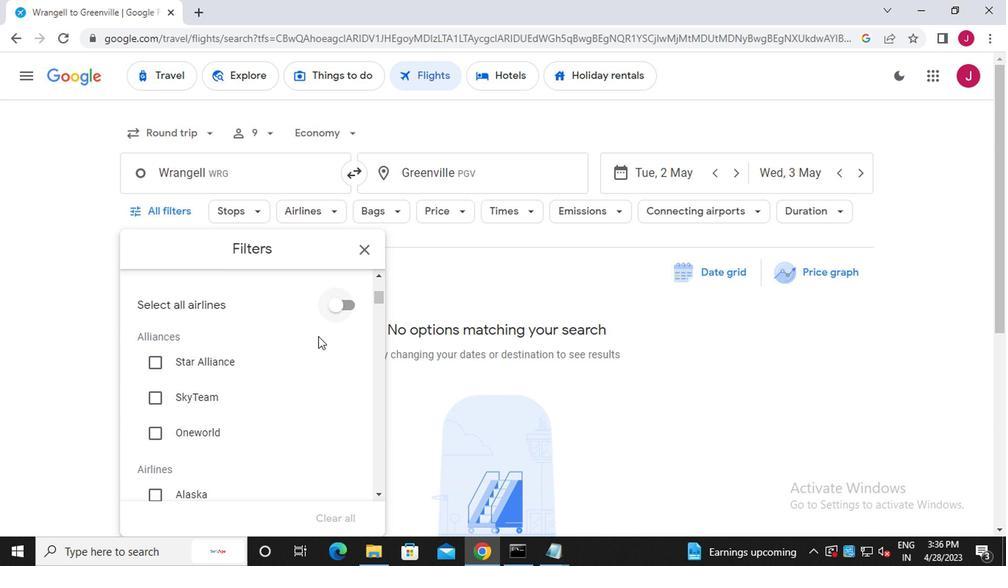 
Action: Mouse scrolled (302, 356) with delta (0, -1)
Screenshot: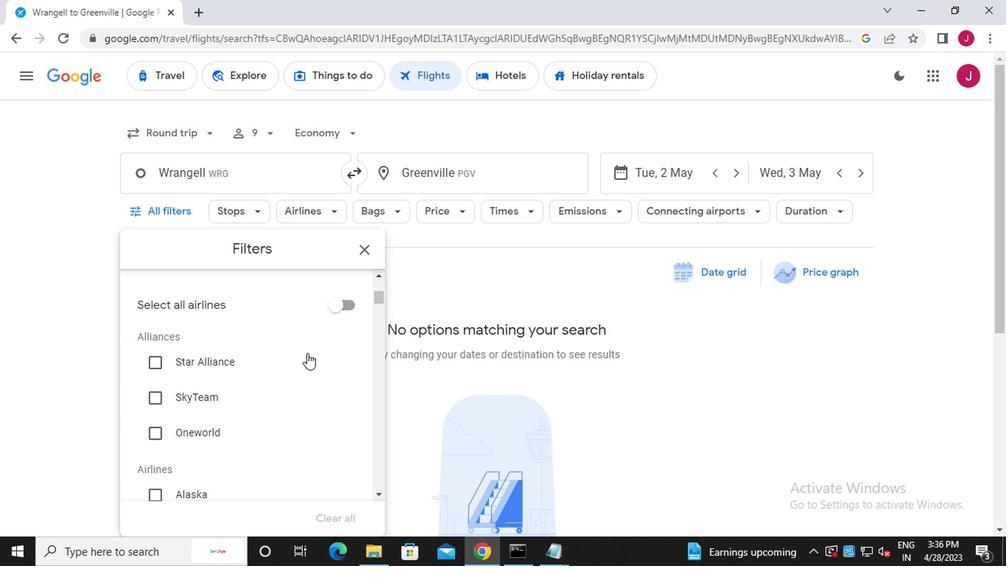 
Action: Mouse scrolled (302, 356) with delta (0, -1)
Screenshot: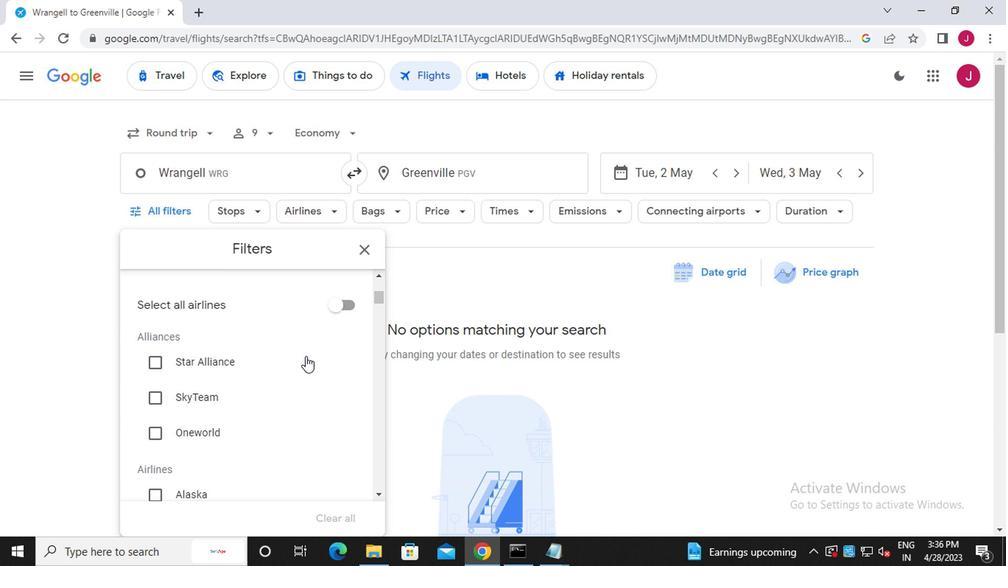 
Action: Mouse scrolled (302, 356) with delta (0, -1)
Screenshot: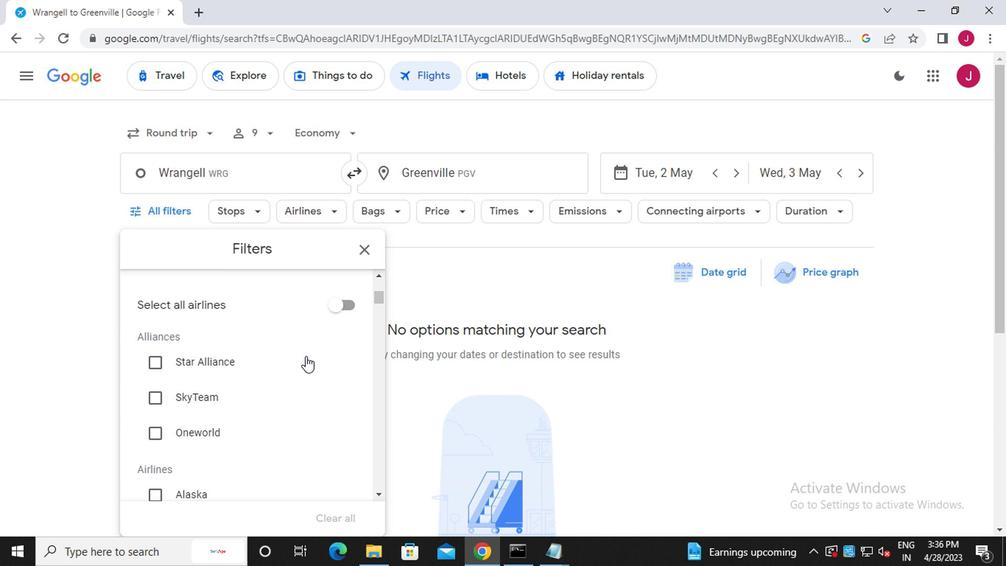 
Action: Mouse scrolled (302, 356) with delta (0, -1)
Screenshot: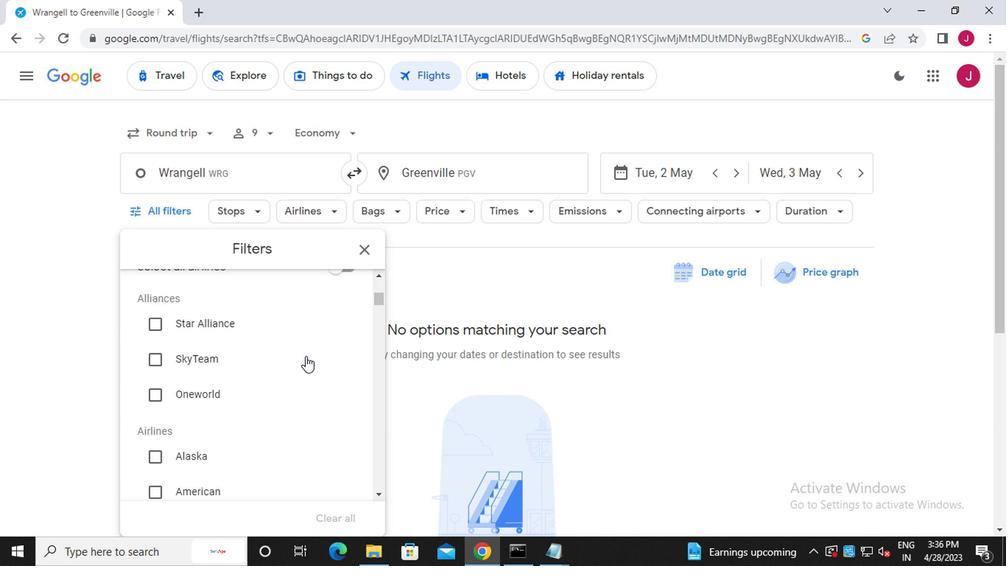 
Action: Mouse scrolled (302, 356) with delta (0, -1)
Screenshot: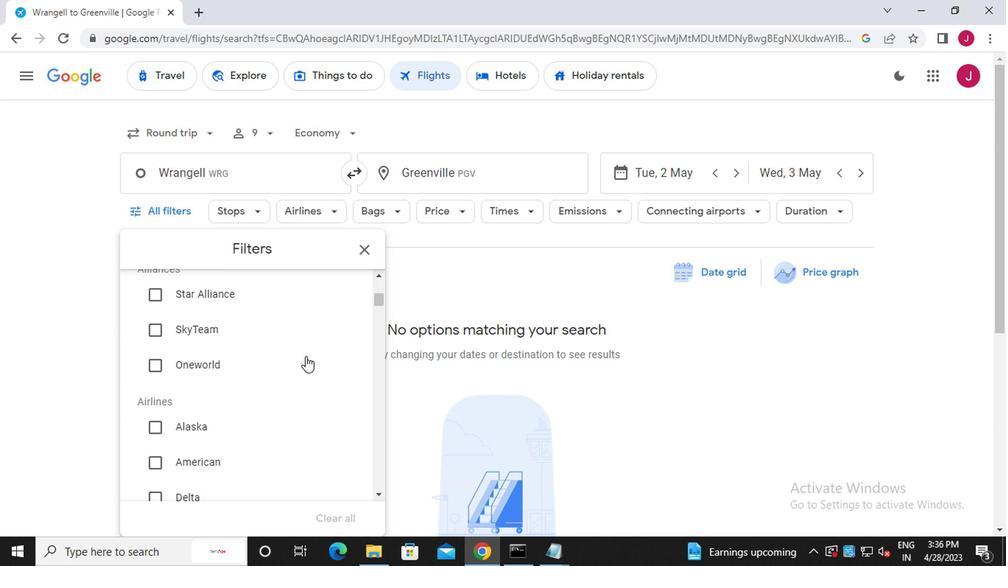 
Action: Mouse scrolled (302, 358) with delta (0, 0)
Screenshot: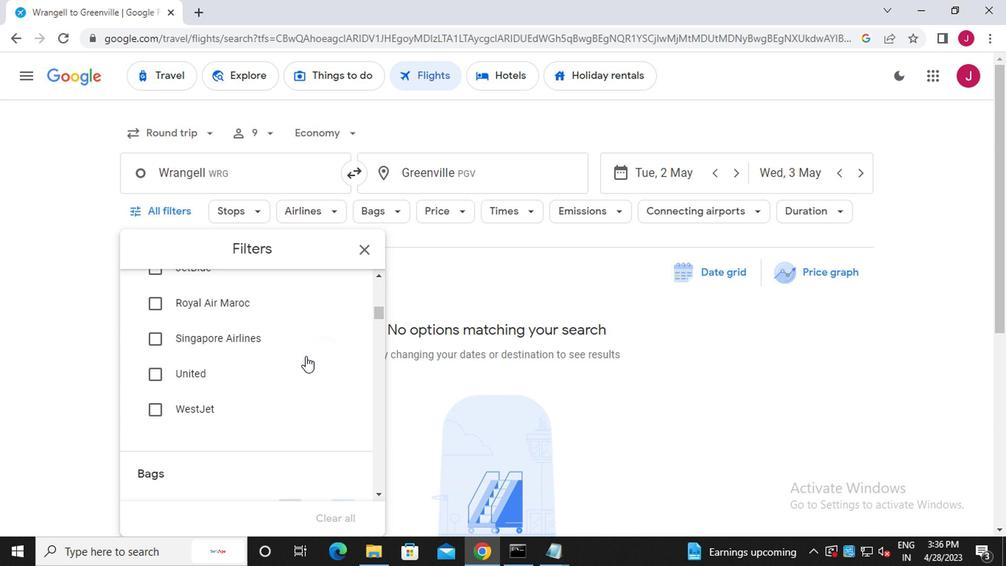 
Action: Mouse scrolled (302, 356) with delta (0, -1)
Screenshot: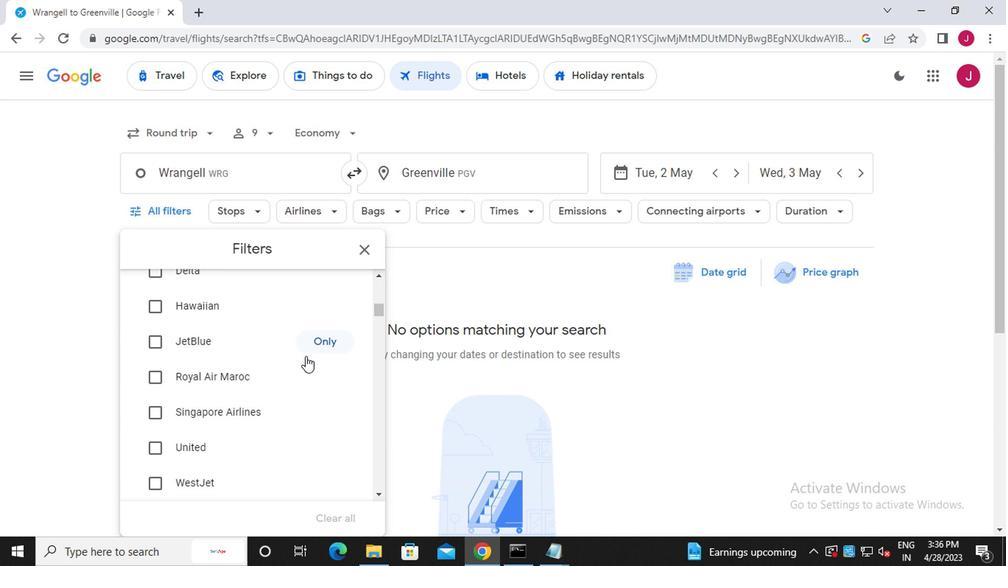 
Action: Mouse scrolled (302, 356) with delta (0, -1)
Screenshot: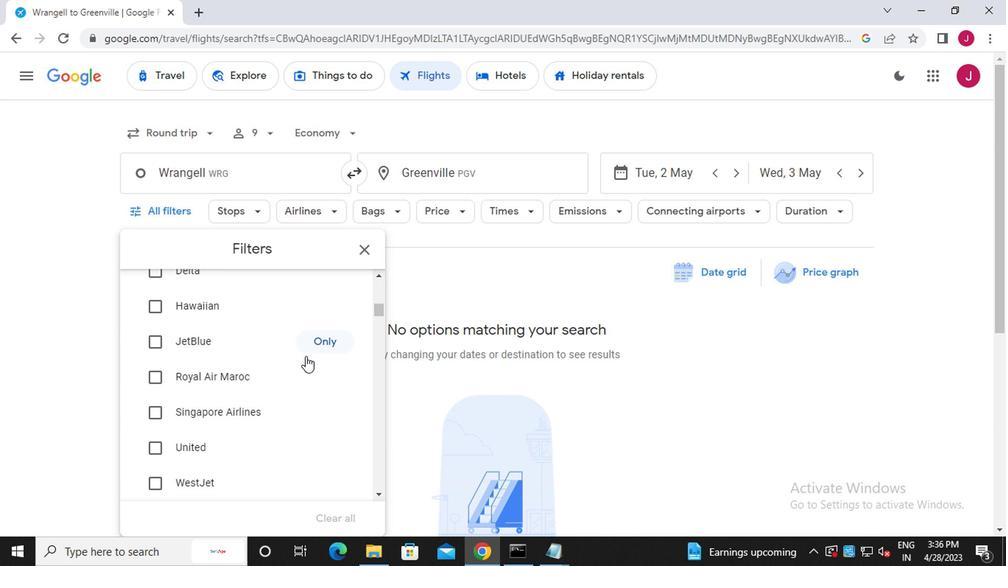 
Action: Mouse scrolled (302, 356) with delta (0, -1)
Screenshot: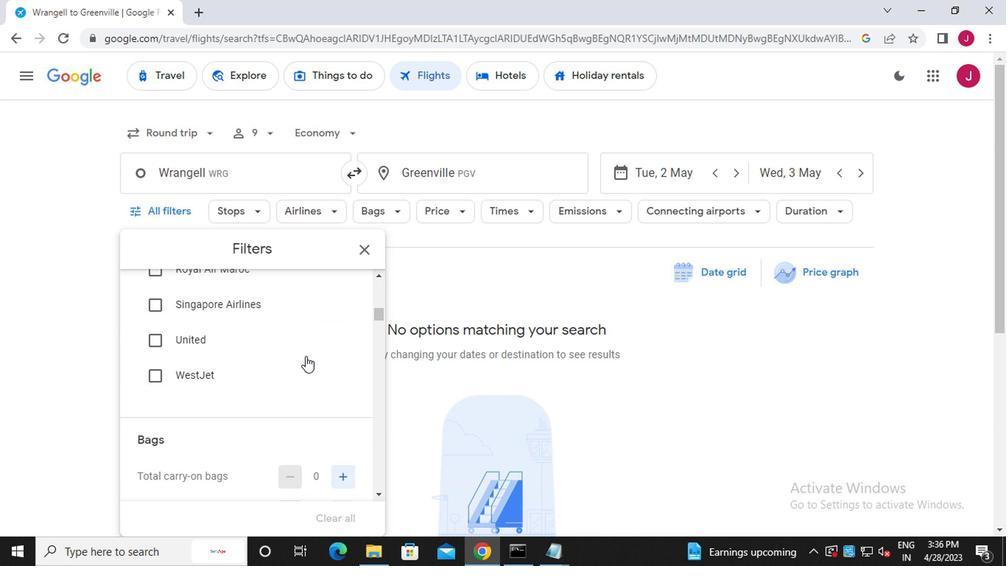 
Action: Mouse moved to (333, 401)
Screenshot: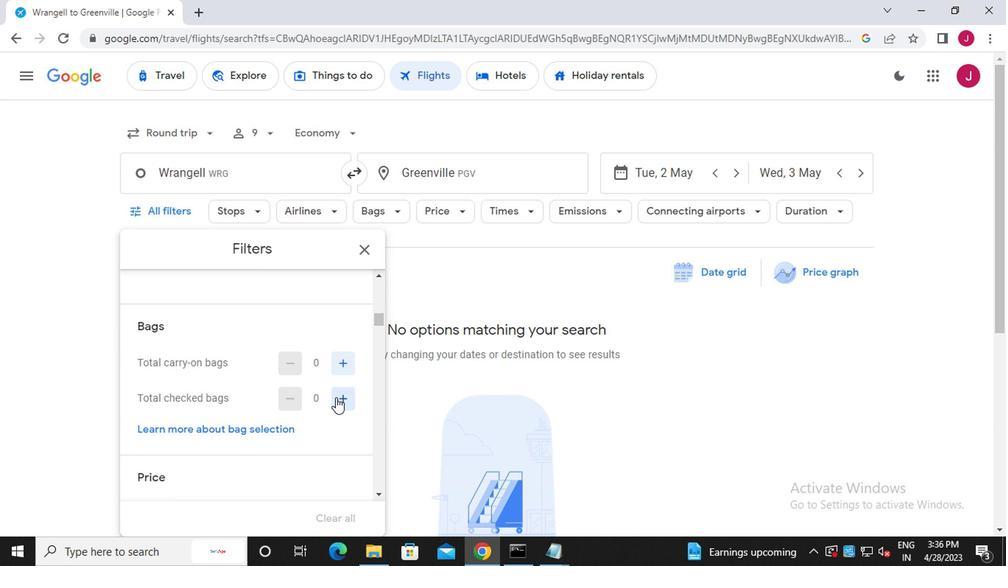 
Action: Mouse pressed left at (333, 401)
Screenshot: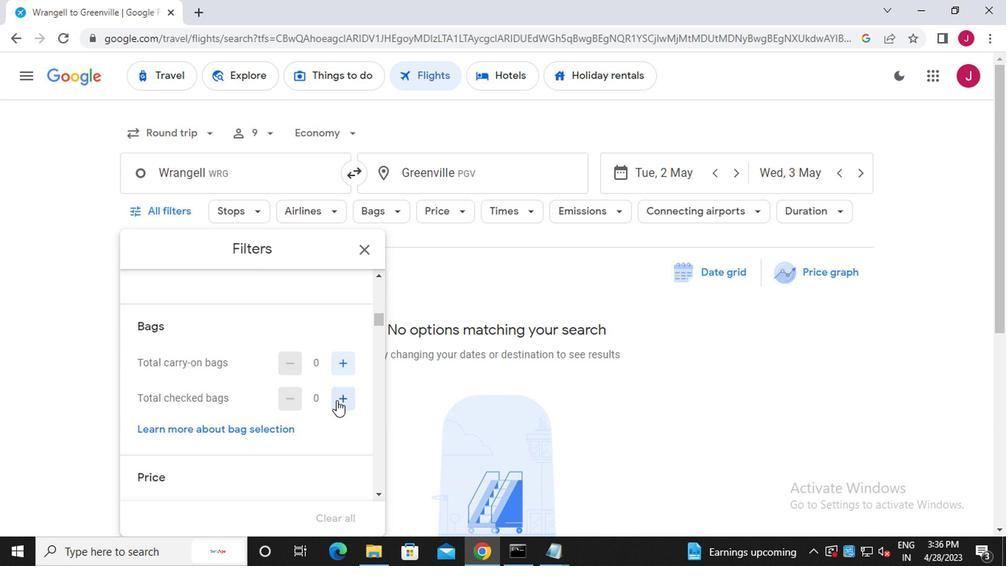 
Action: Mouse pressed left at (333, 401)
Screenshot: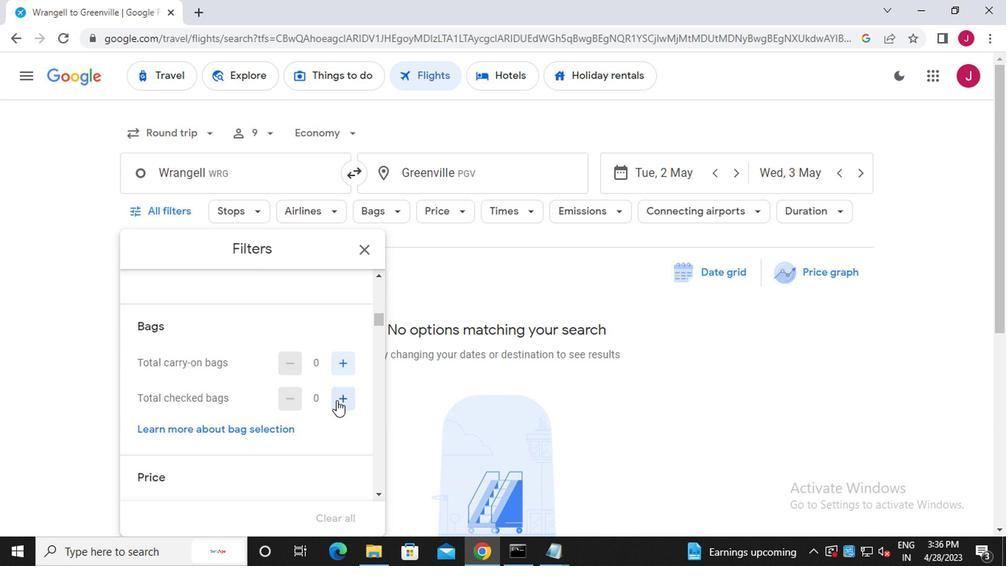 
Action: Mouse pressed left at (333, 401)
Screenshot: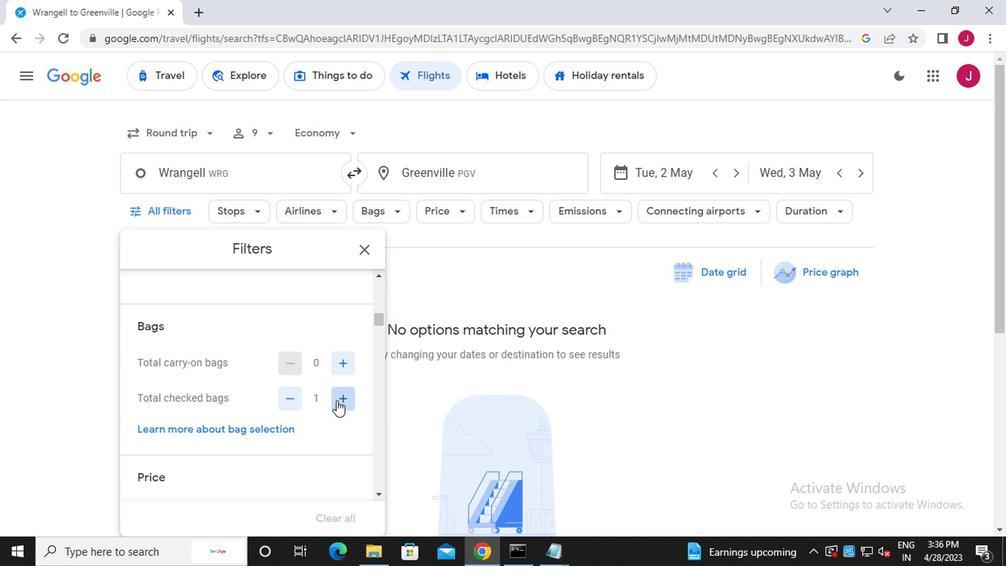 
Action: Mouse pressed left at (333, 401)
Screenshot: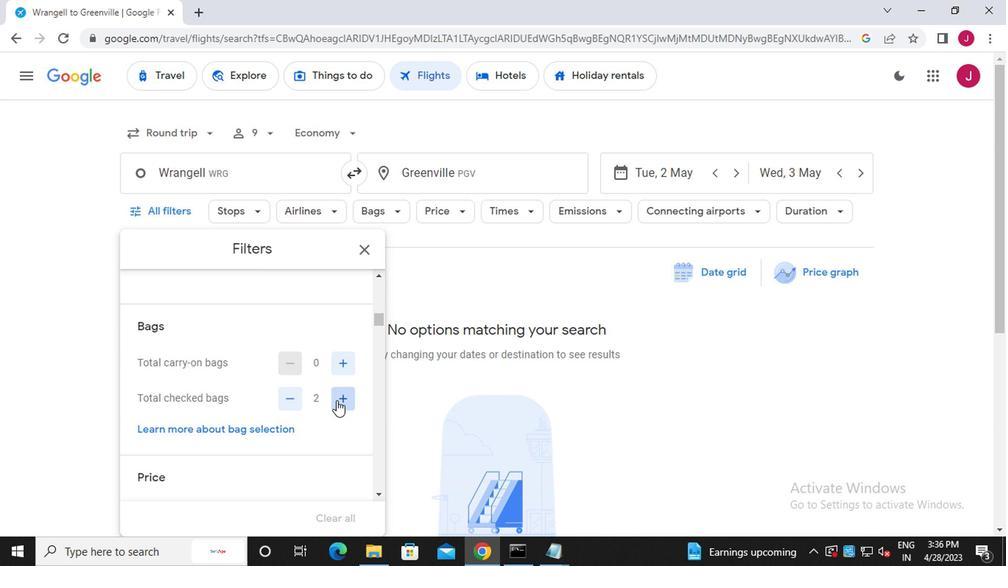 
Action: Mouse pressed left at (333, 401)
Screenshot: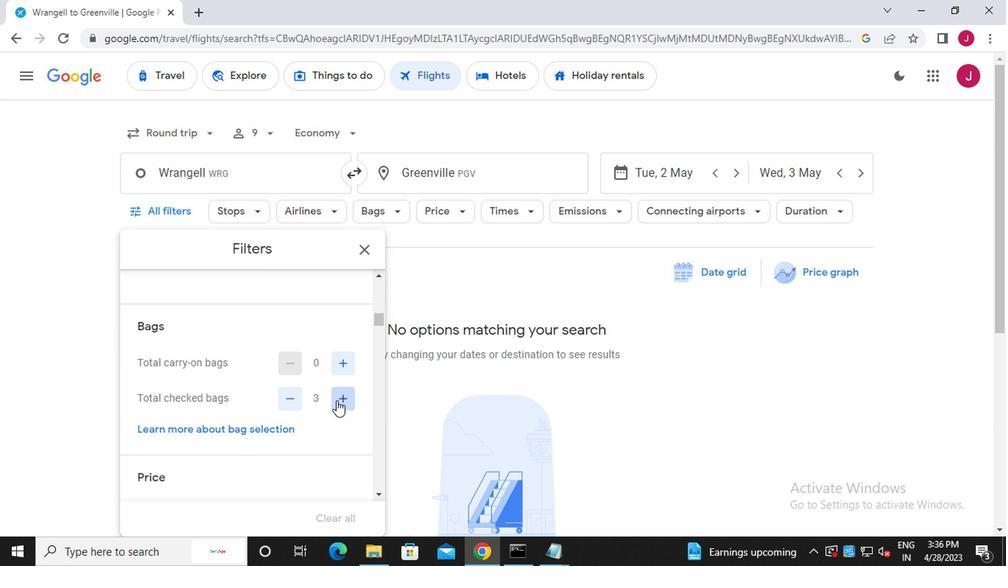 
Action: Mouse pressed left at (333, 401)
Screenshot: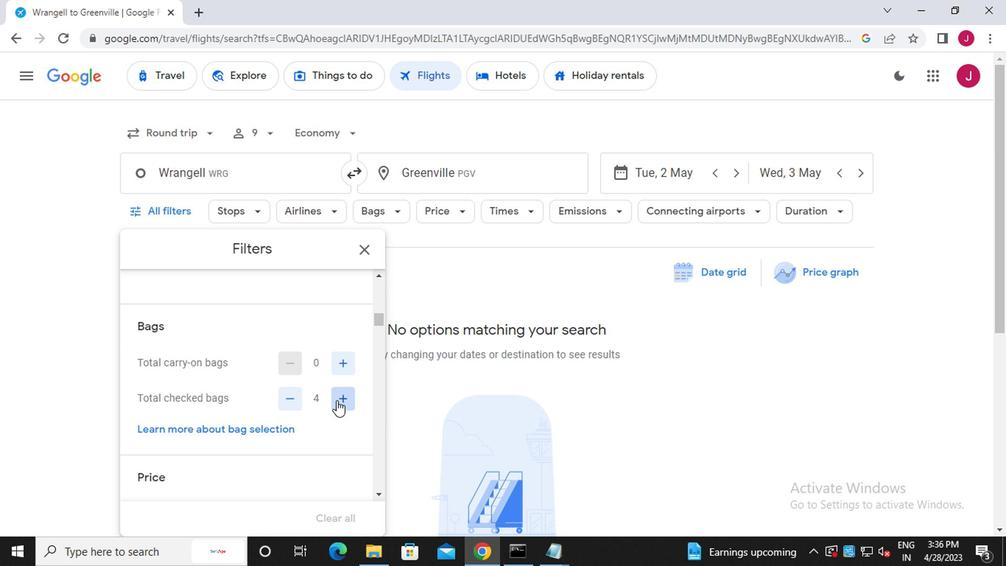 
Action: Mouse pressed left at (333, 401)
Screenshot: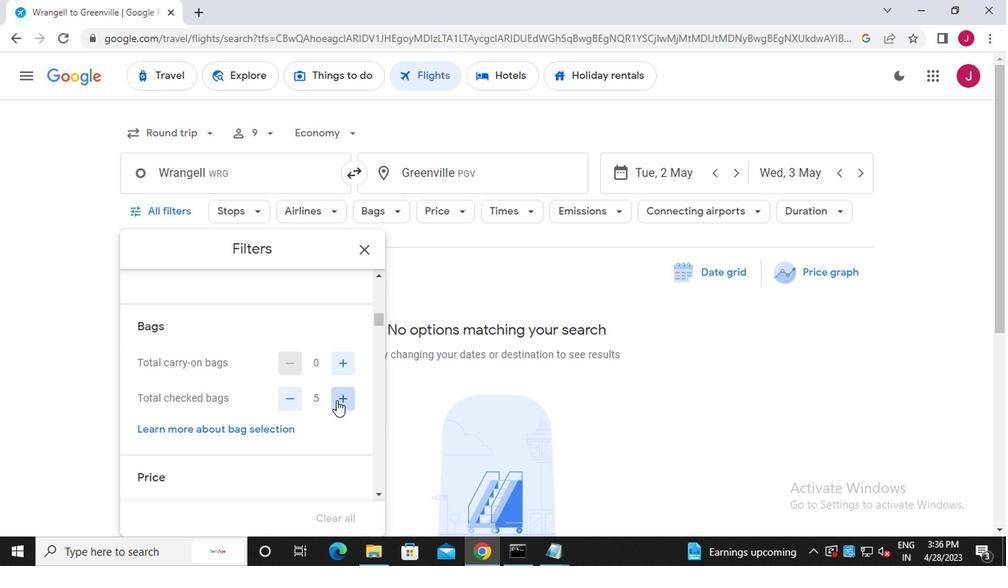 
Action: Mouse pressed left at (333, 401)
Screenshot: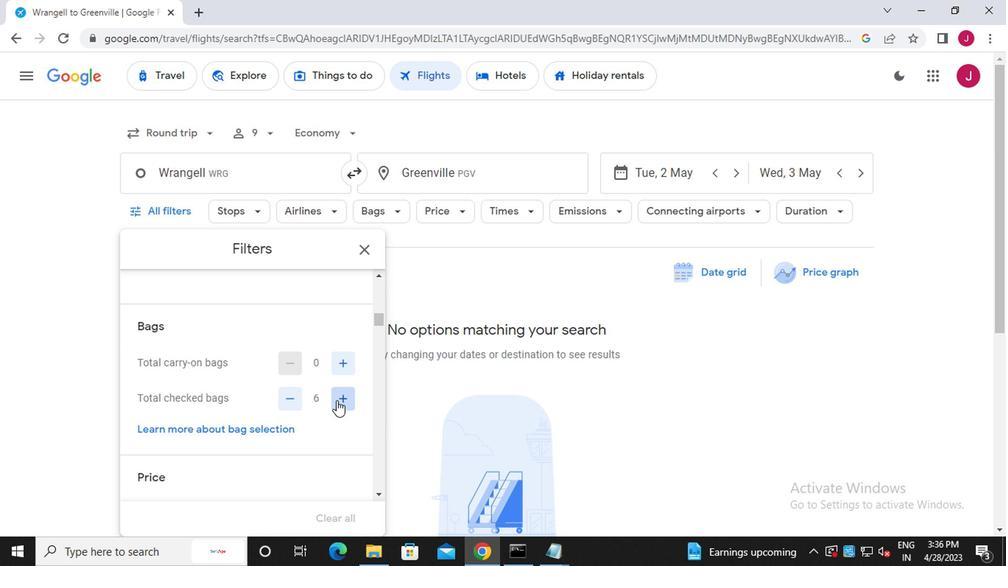 
Action: Mouse pressed left at (333, 401)
Screenshot: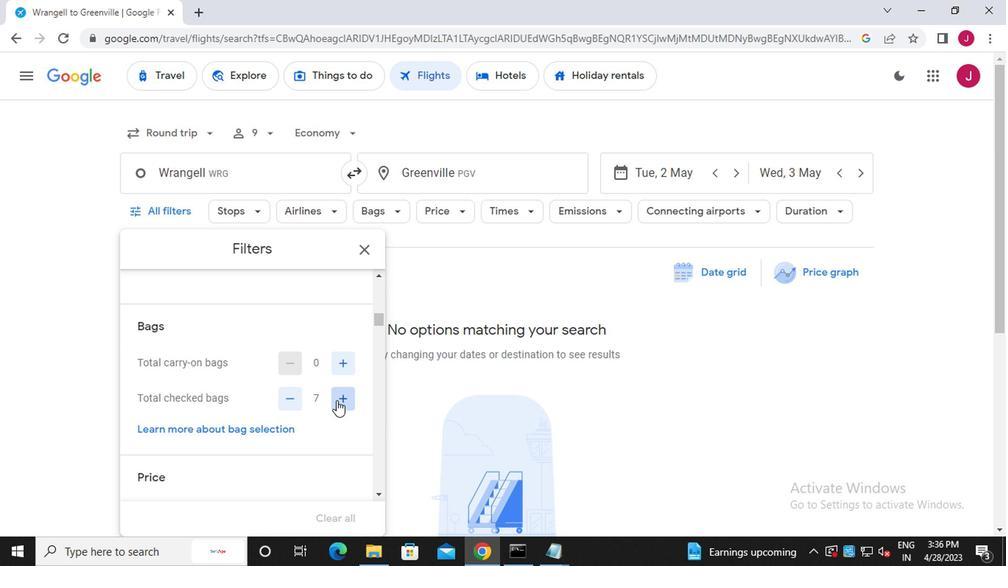 
Action: Mouse pressed left at (333, 401)
Screenshot: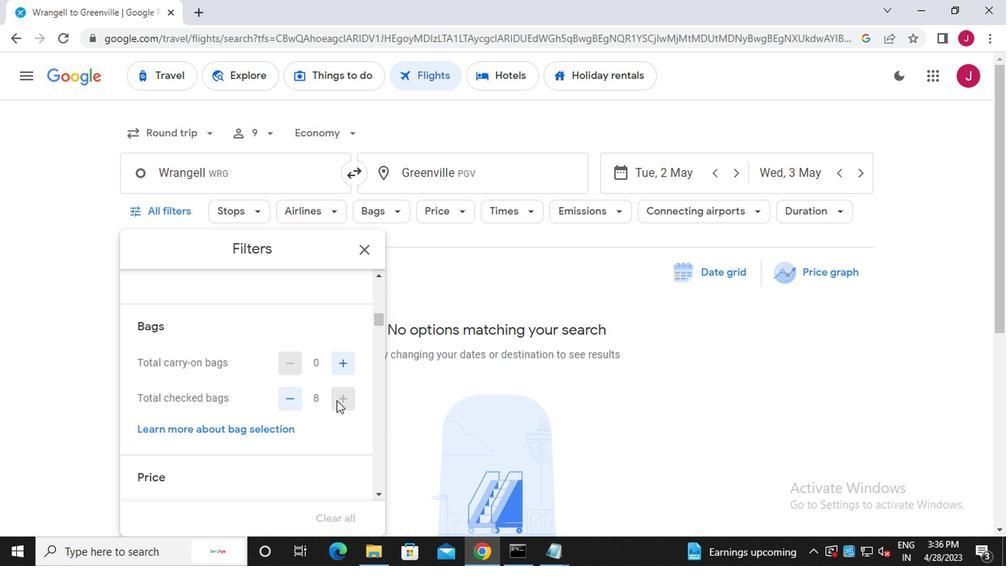 
Action: Mouse moved to (335, 394)
Screenshot: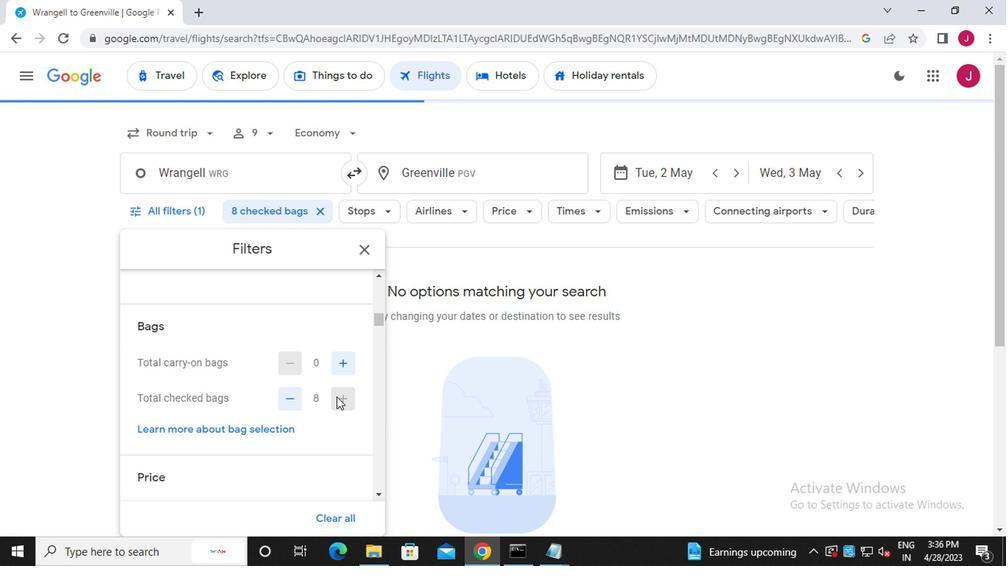 
Action: Mouse scrolled (335, 393) with delta (0, 0)
Screenshot: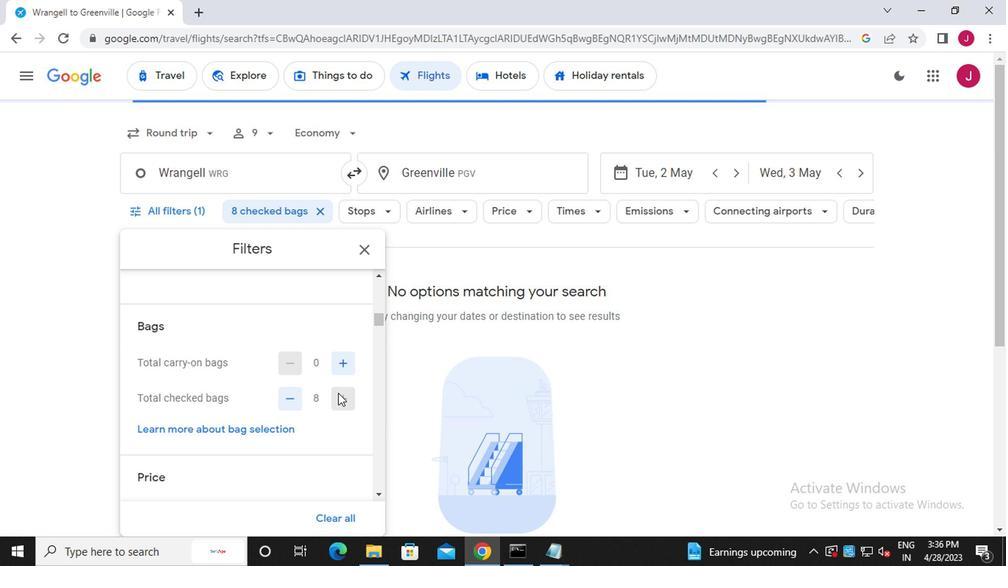 
Action: Mouse scrolled (335, 393) with delta (0, 0)
Screenshot: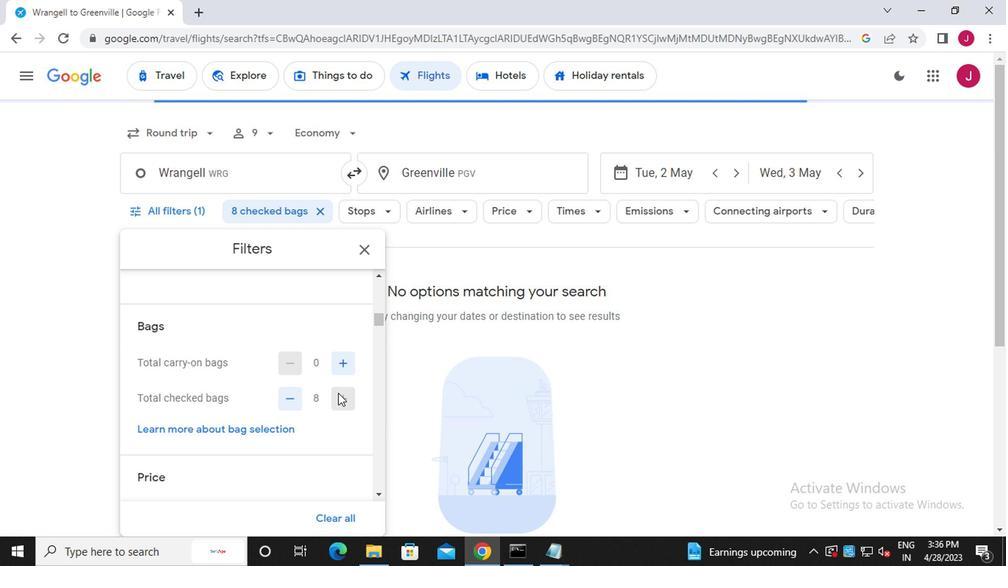 
Action: Mouse moved to (338, 394)
Screenshot: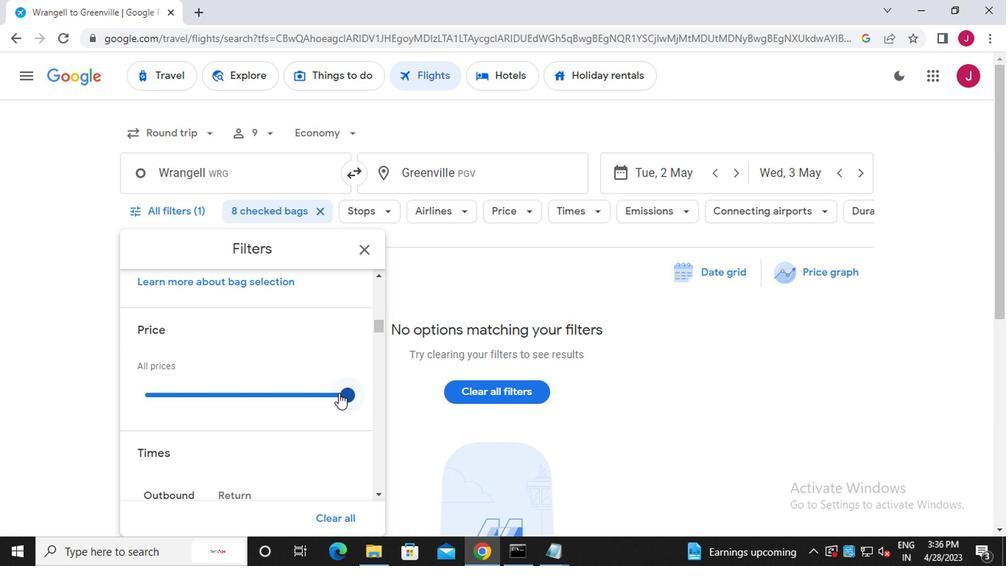 
Action: Mouse pressed left at (338, 394)
Screenshot: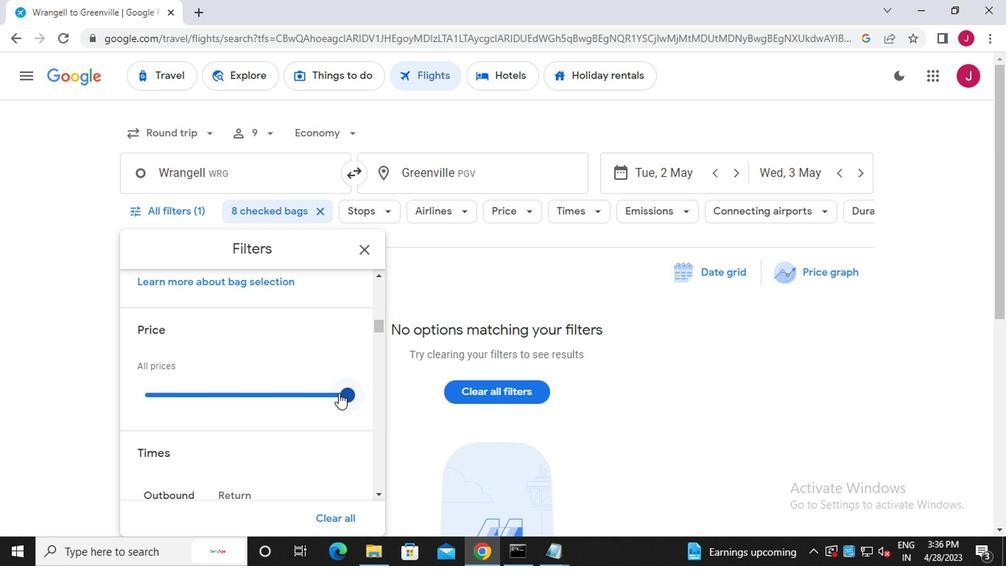 
Action: Mouse moved to (338, 395)
Screenshot: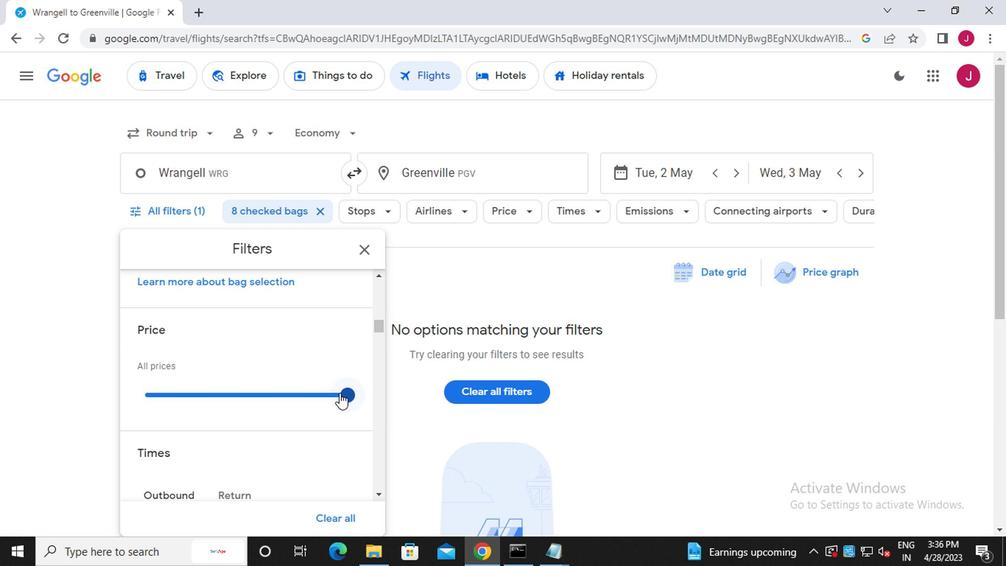 
Action: Mouse pressed left at (338, 395)
Screenshot: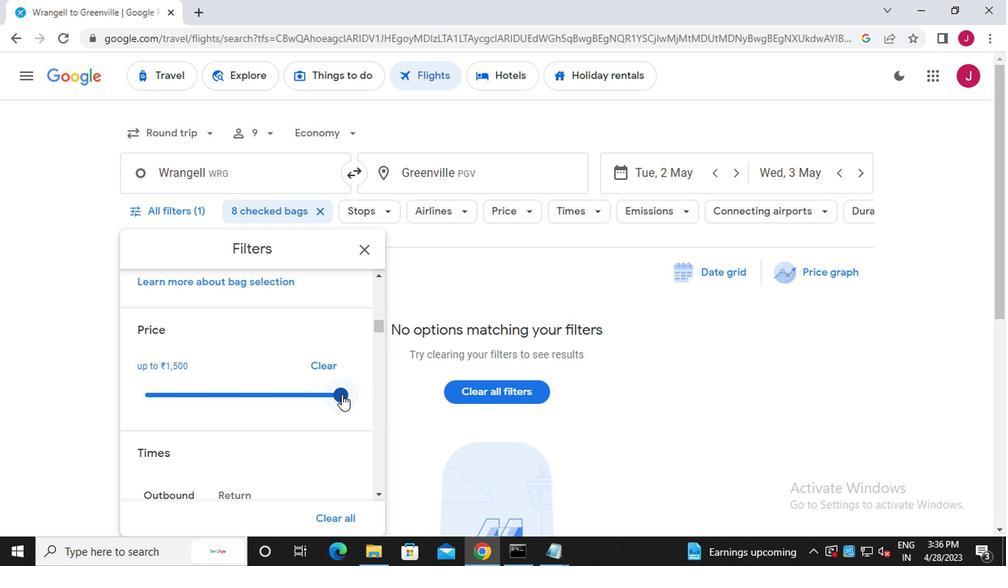 
Action: Mouse moved to (340, 388)
Screenshot: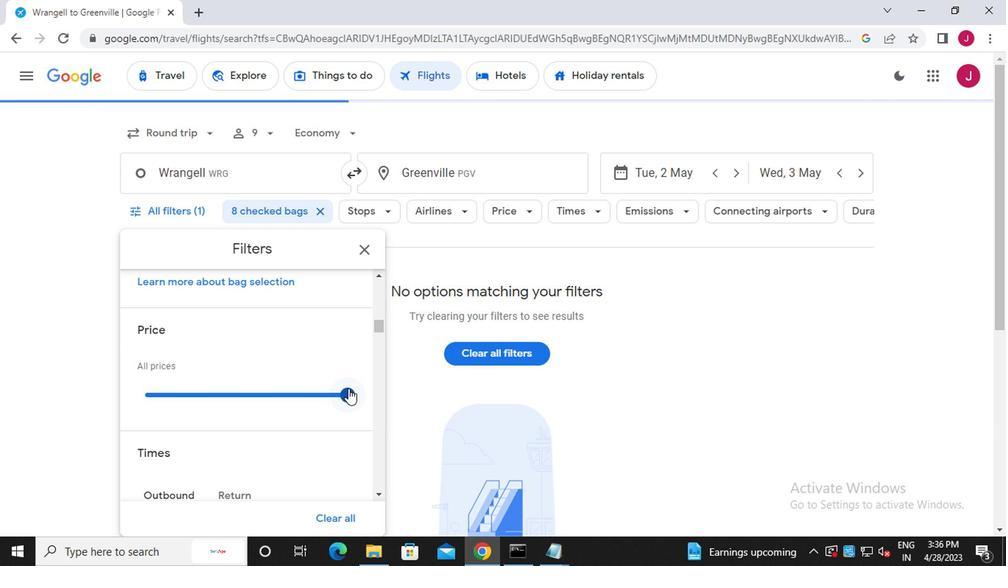 
Action: Mouse scrolled (340, 387) with delta (0, -1)
Screenshot: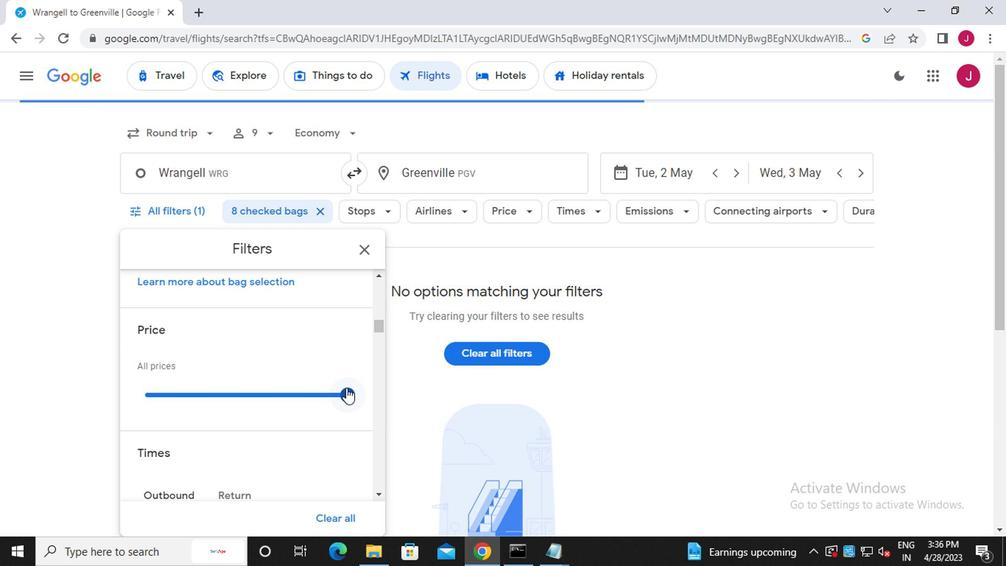 
Action: Mouse scrolled (340, 387) with delta (0, -1)
Screenshot: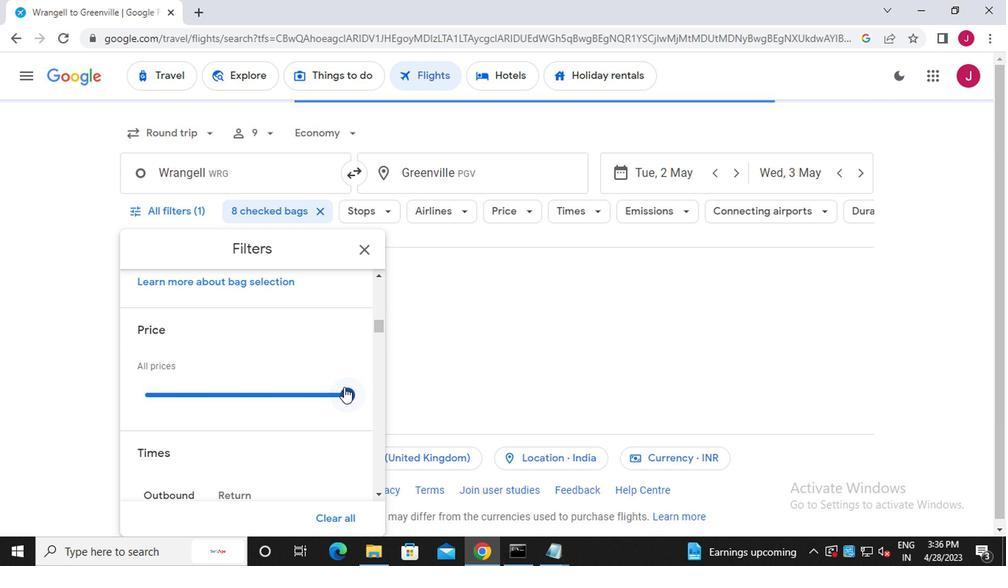 
Action: Mouse scrolled (340, 387) with delta (0, -1)
Screenshot: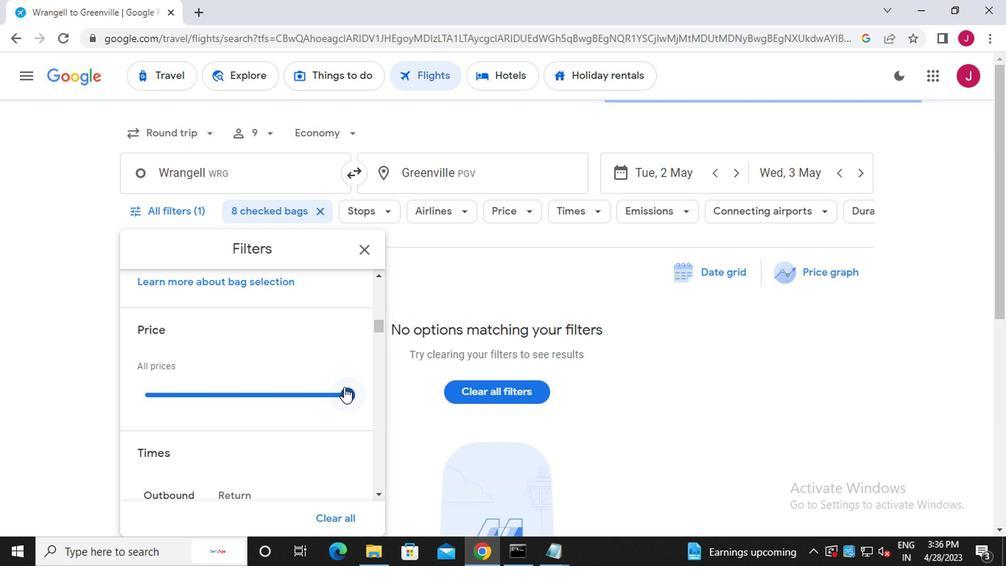 
Action: Mouse moved to (147, 380)
Screenshot: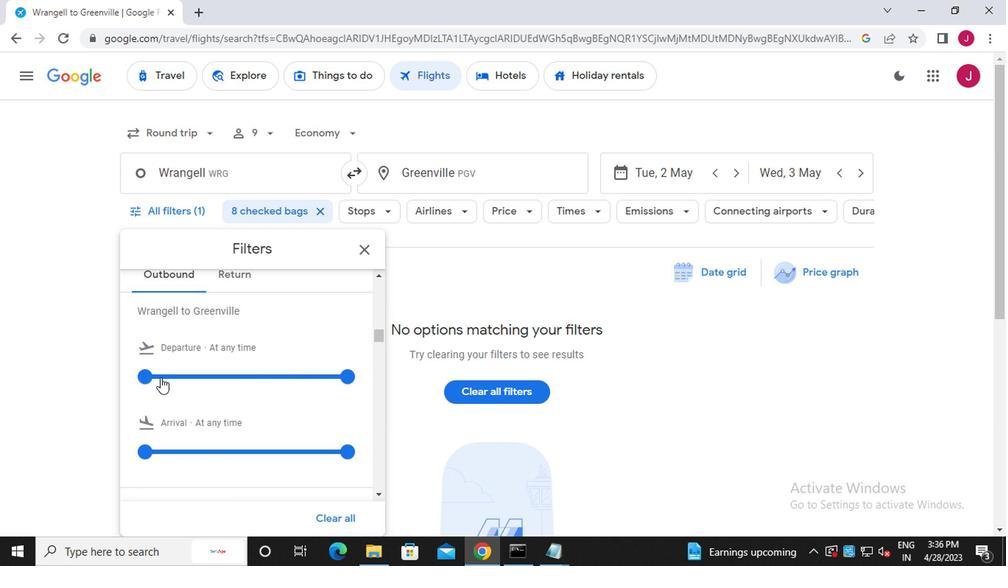 
Action: Mouse pressed left at (147, 380)
Screenshot: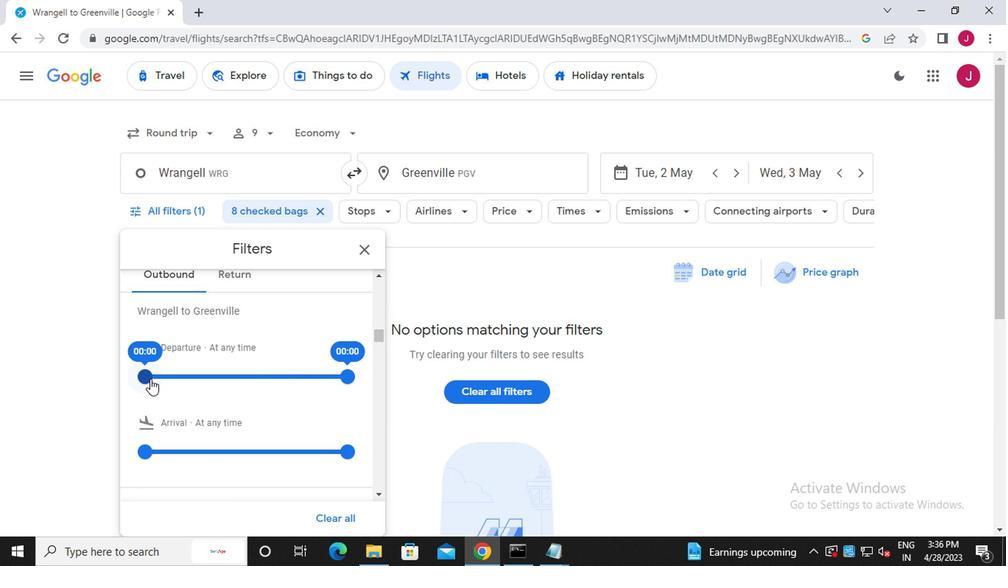 
Action: Mouse moved to (343, 376)
Screenshot: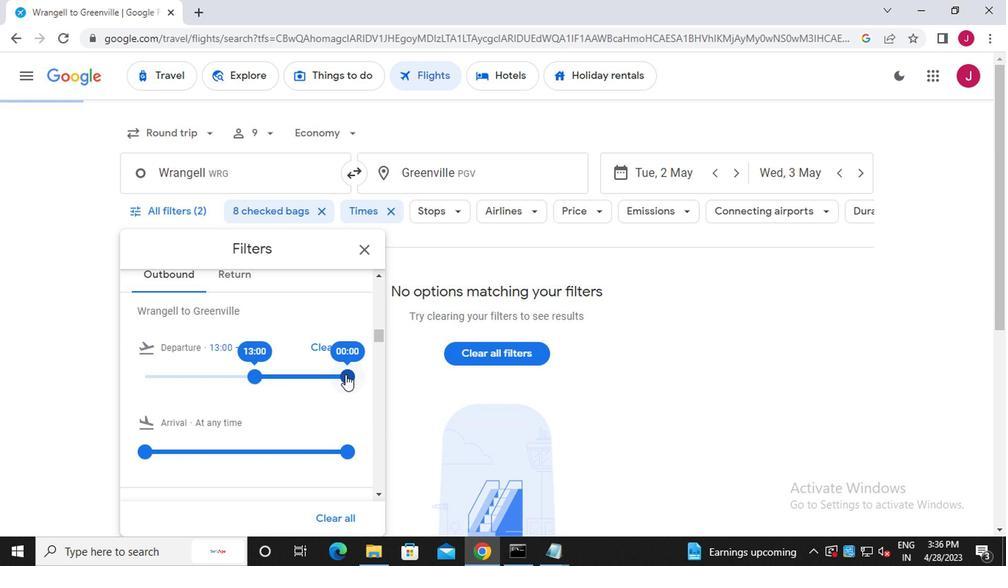 
Action: Mouse pressed left at (343, 376)
Screenshot: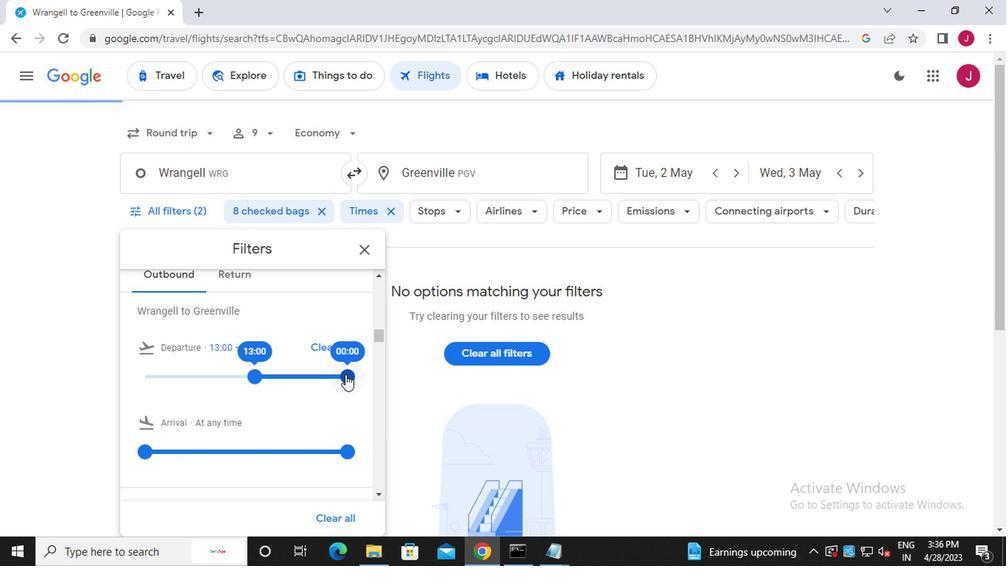 
Action: Mouse moved to (362, 254)
Screenshot: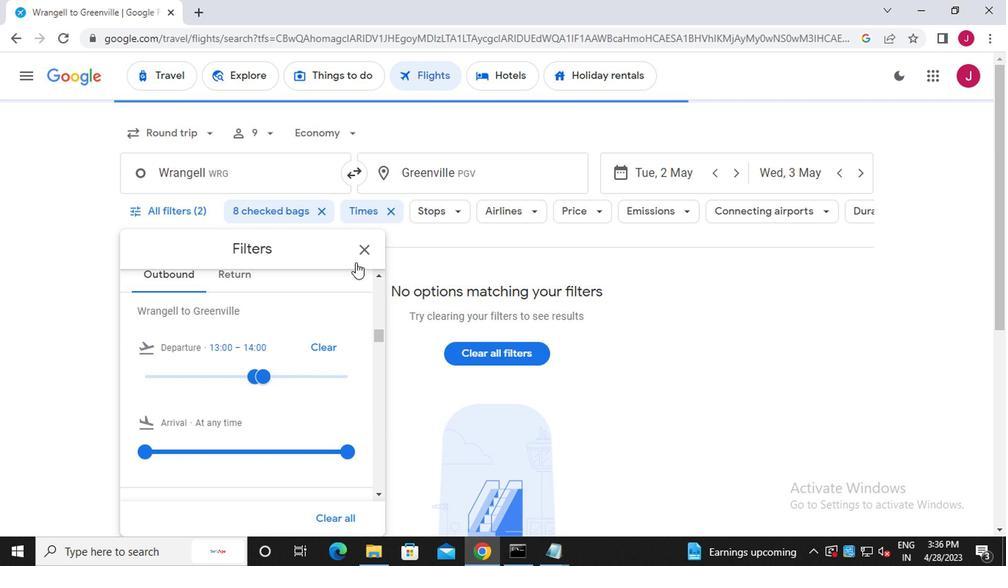 
Action: Mouse pressed left at (362, 254)
Screenshot: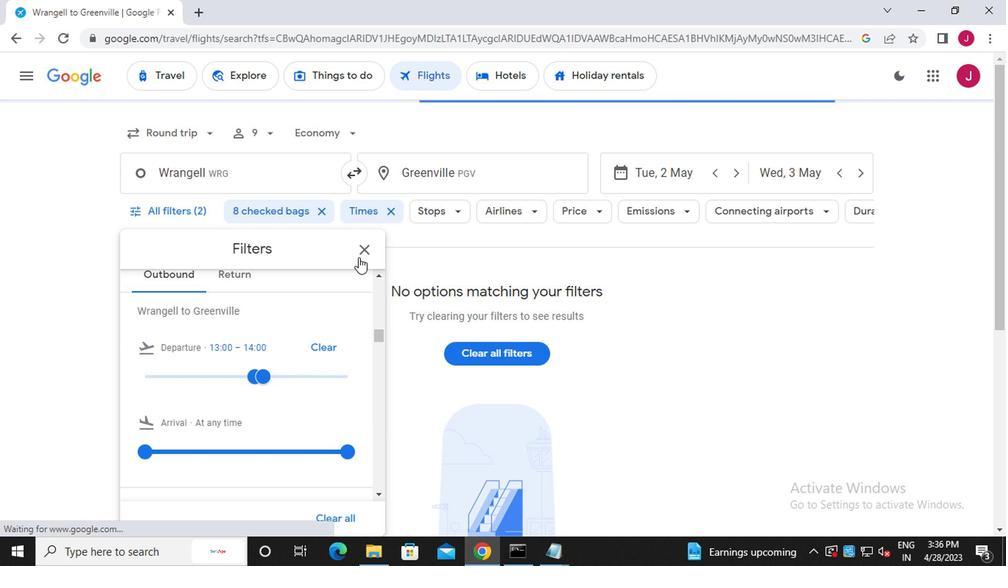 
